 Task: Add the task  Implement a new cybersecurity system for an organization's IT infrastructure to the section API Gateway Sprint in the project AgileConnection and add a Due Date to the respective task as 2024/03/04
Action: Mouse moved to (776, 590)
Screenshot: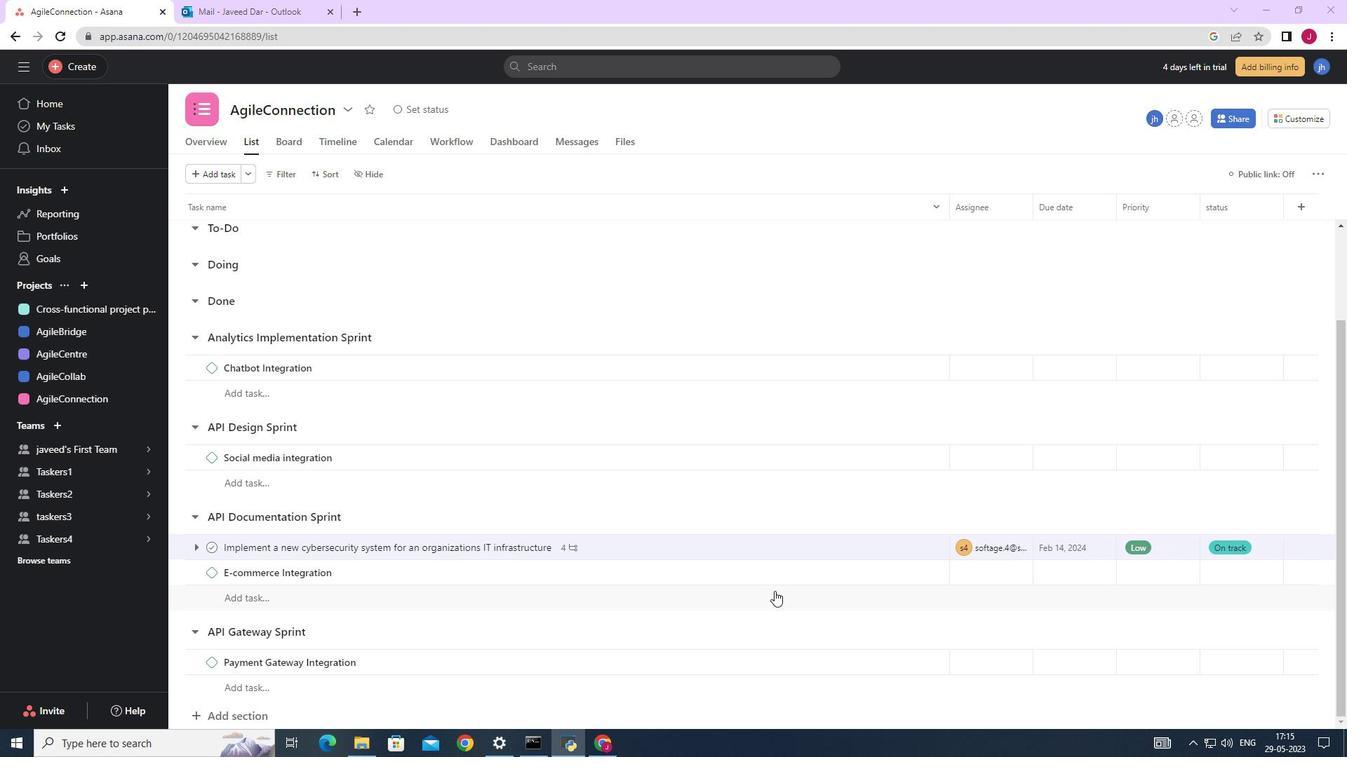 
Action: Mouse scrolled (776, 589) with delta (0, 0)
Screenshot: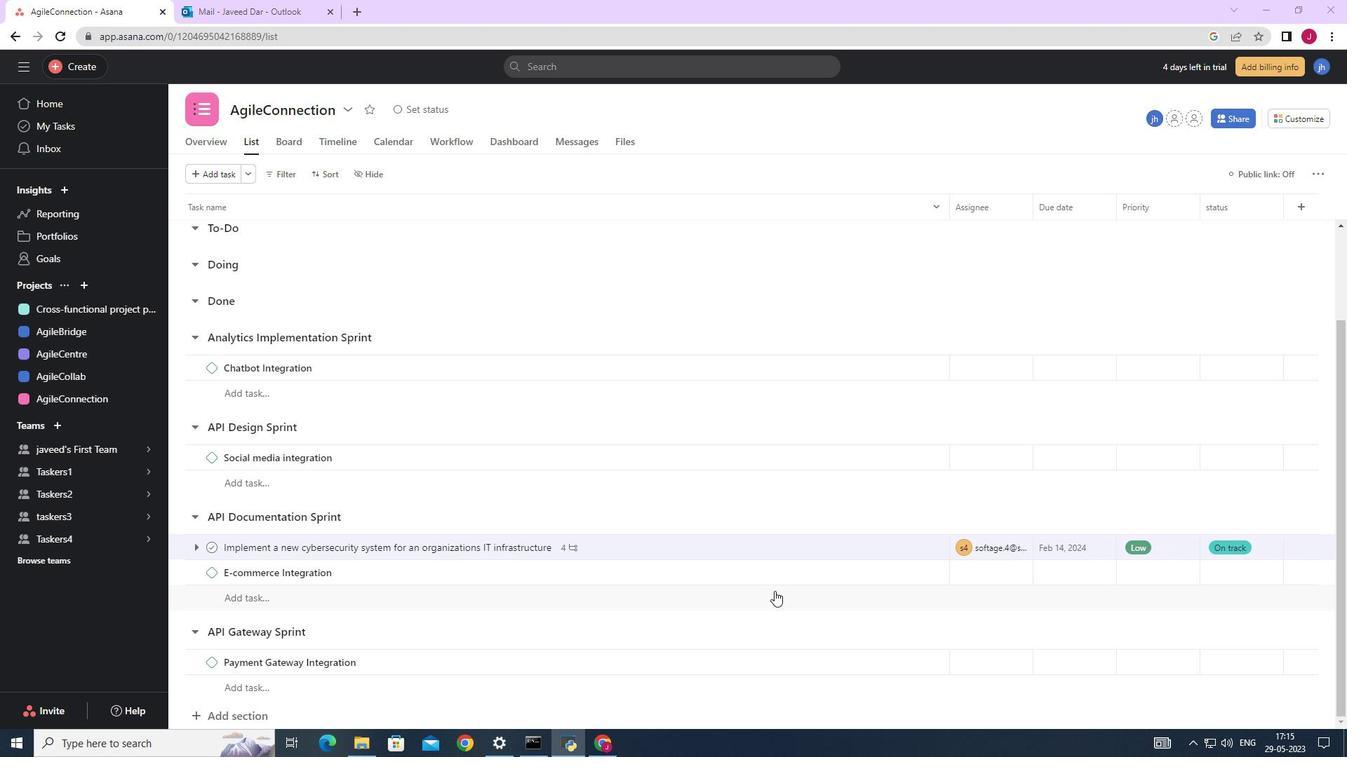 
Action: Mouse moved to (776, 587)
Screenshot: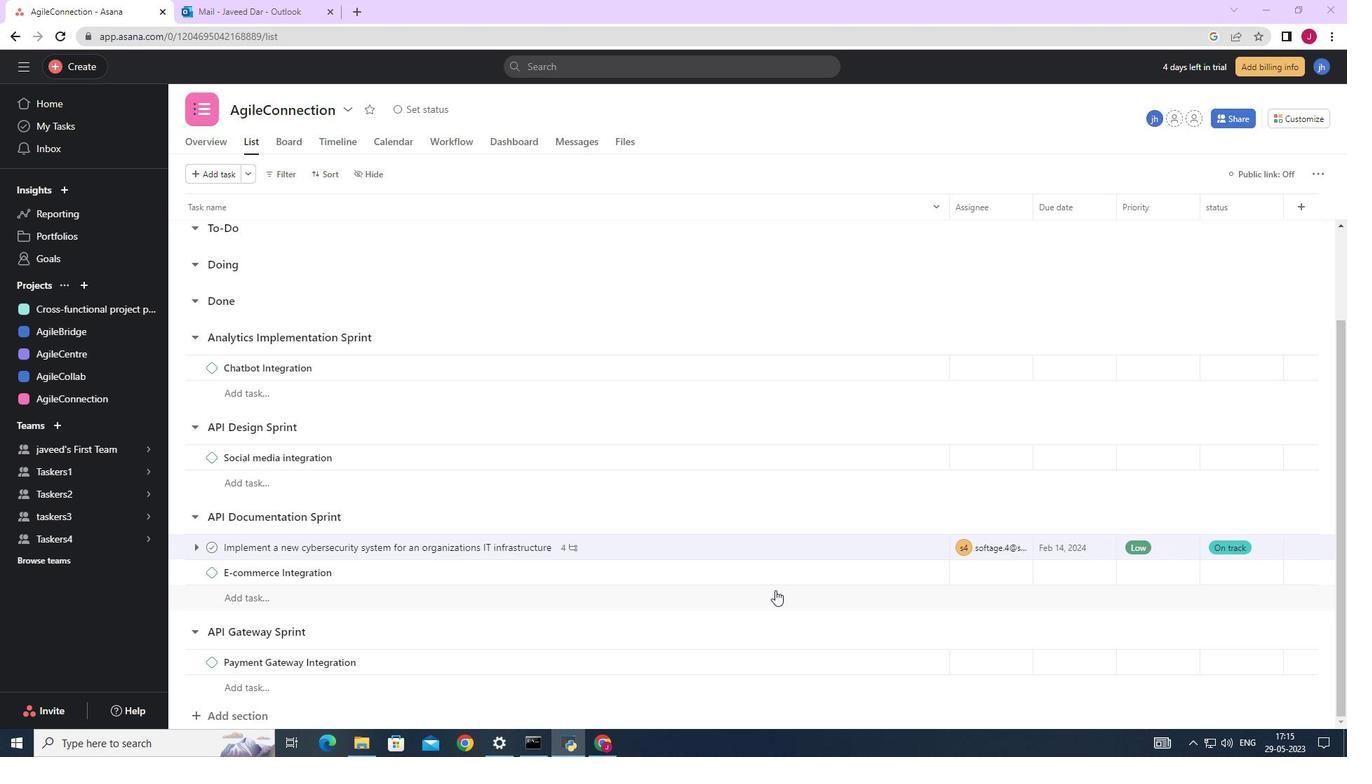 
Action: Mouse scrolled (776, 586) with delta (0, 0)
Screenshot: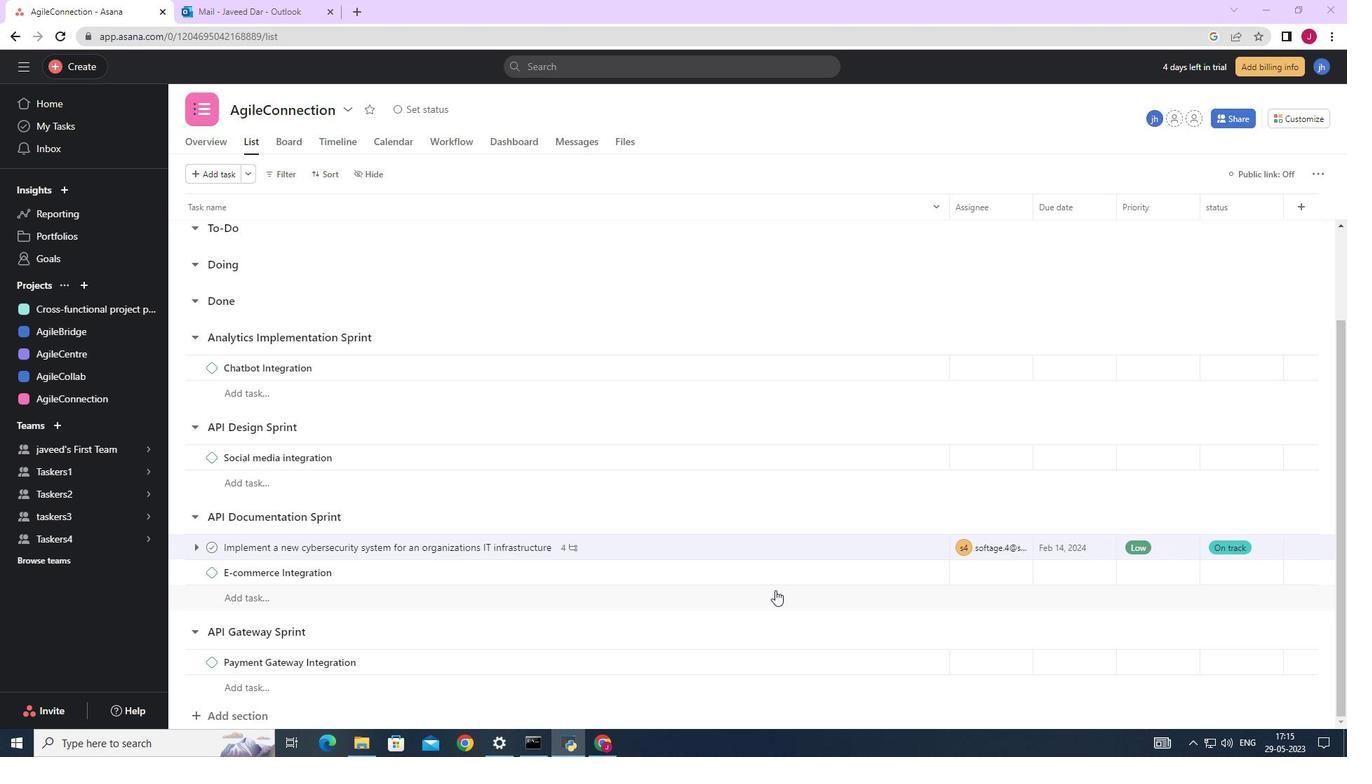 
Action: Mouse moved to (777, 584)
Screenshot: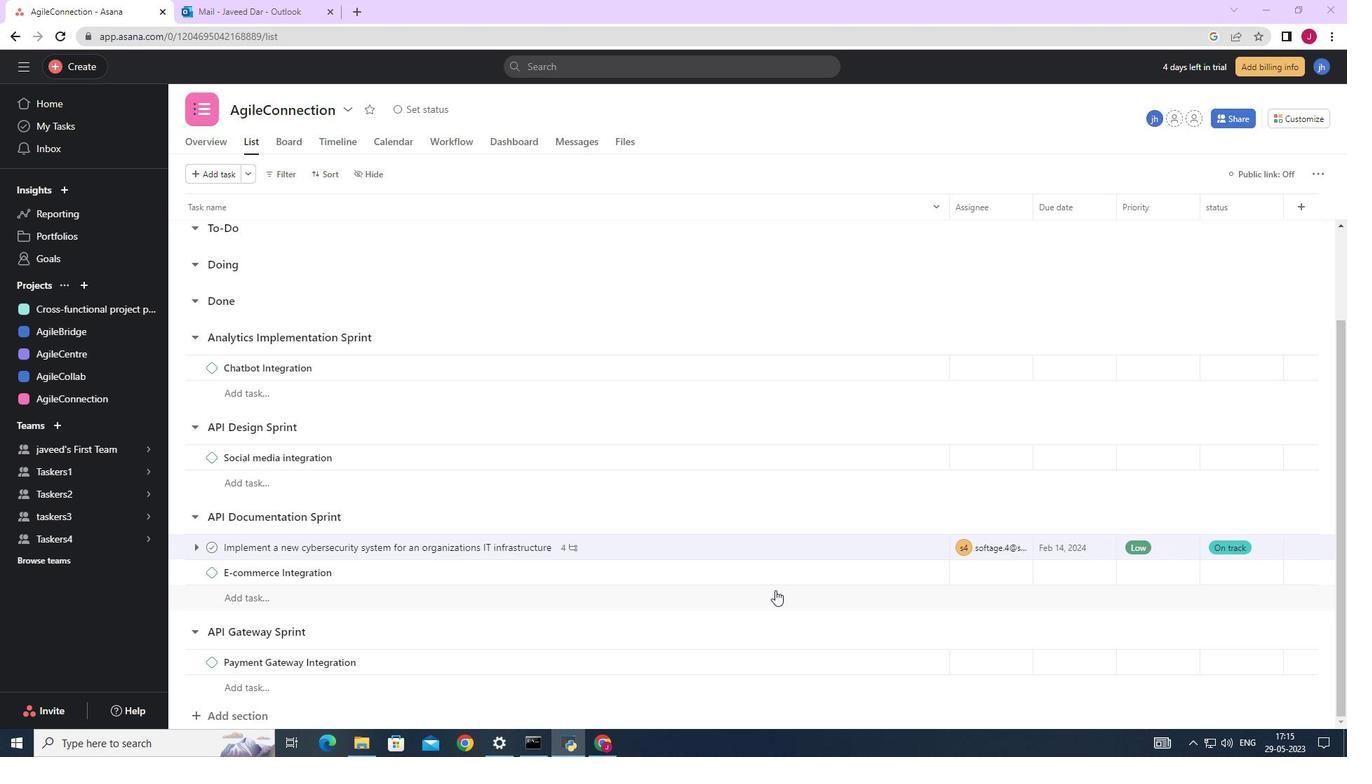 
Action: Mouse scrolled (777, 583) with delta (0, 0)
Screenshot: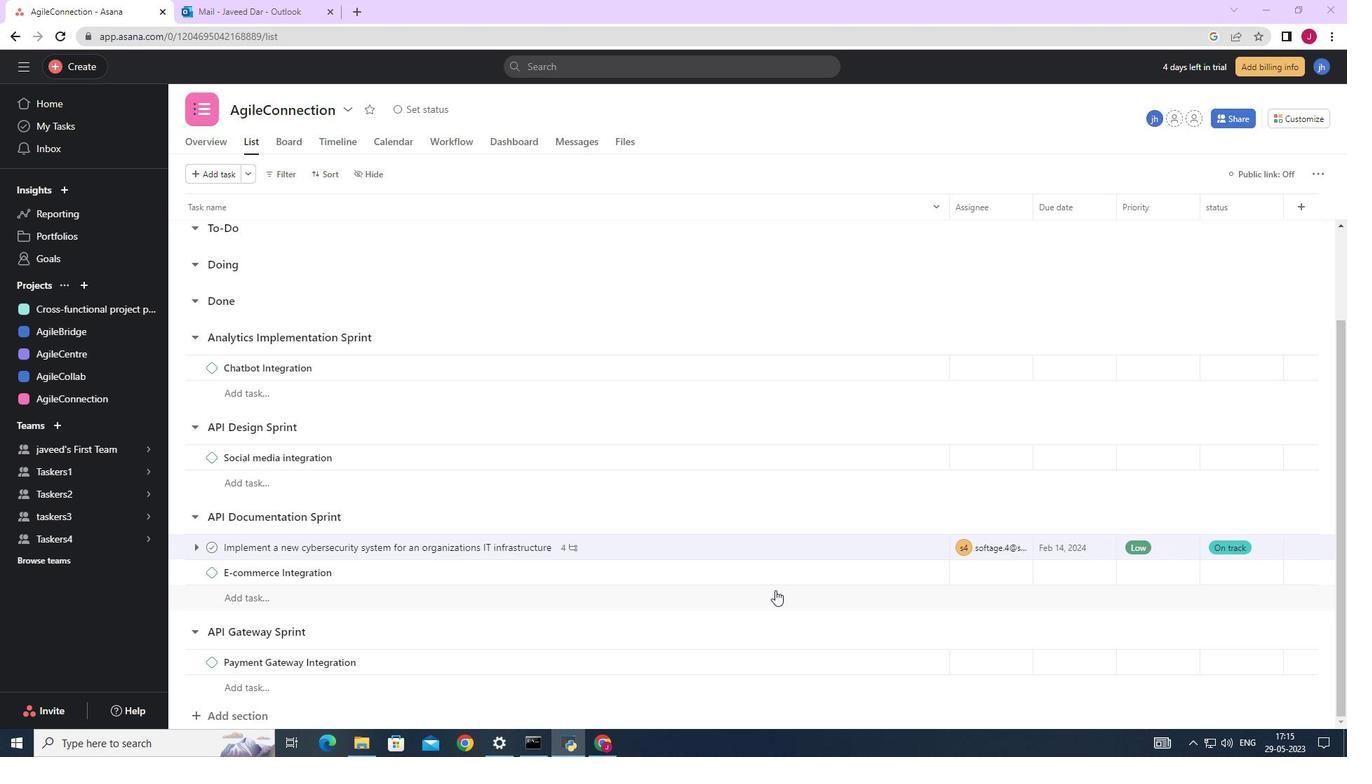 
Action: Mouse moved to (966, 587)
Screenshot: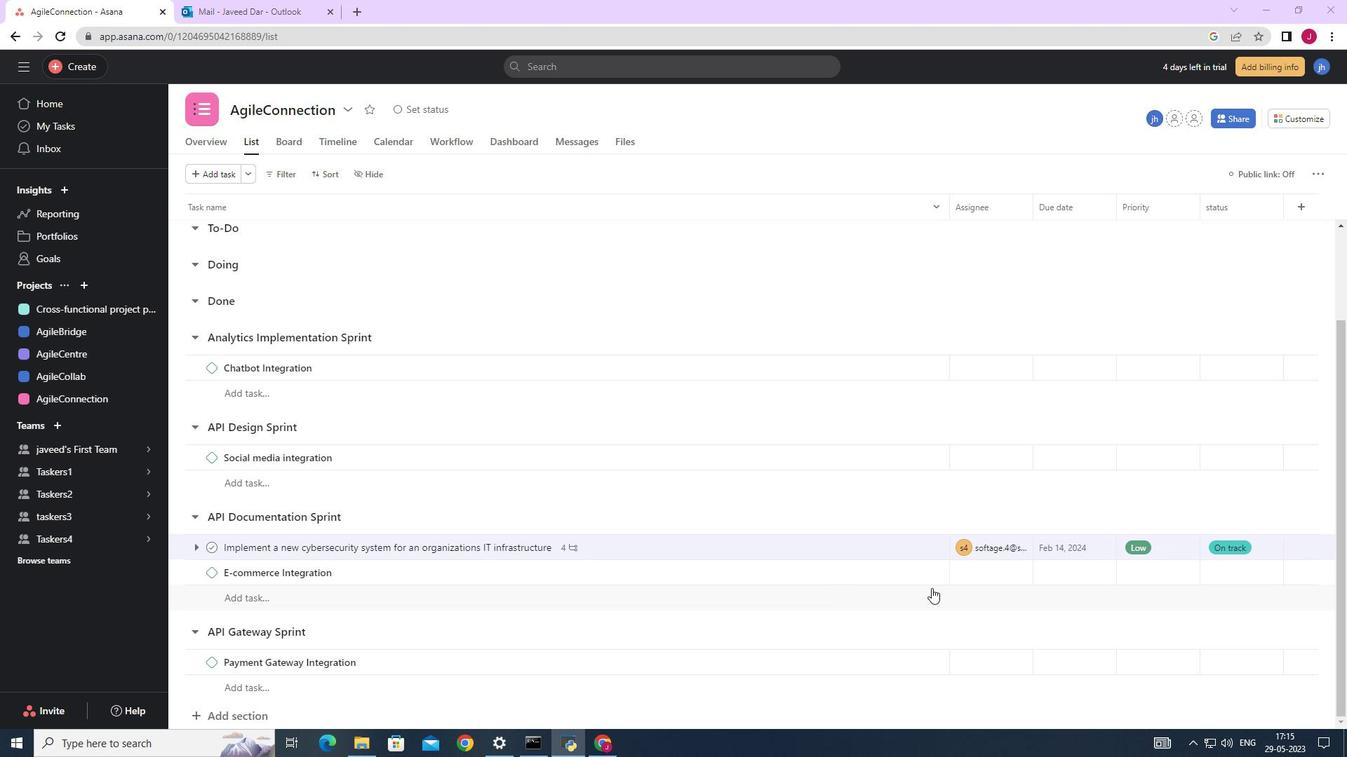 
Action: Mouse scrolled (966, 586) with delta (0, 0)
Screenshot: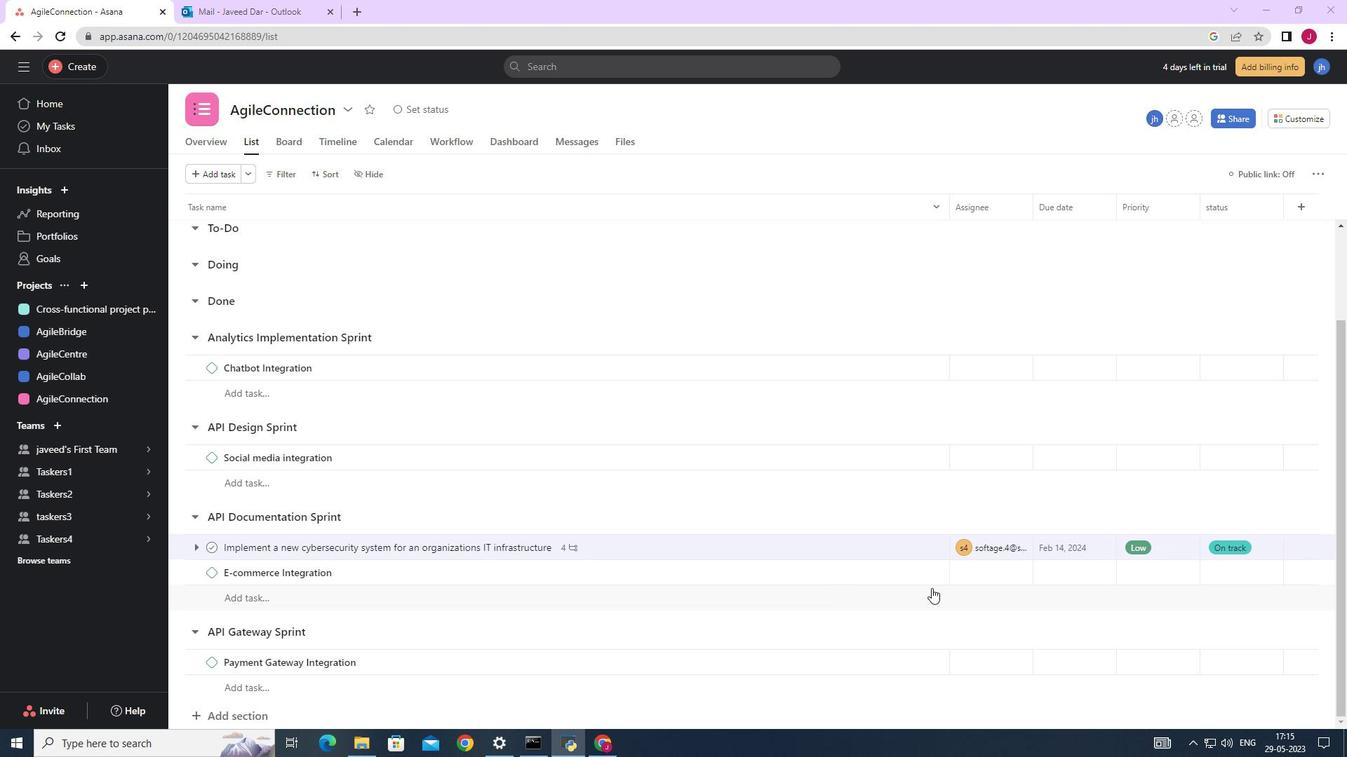 
Action: Mouse scrolled (966, 586) with delta (0, 0)
Screenshot: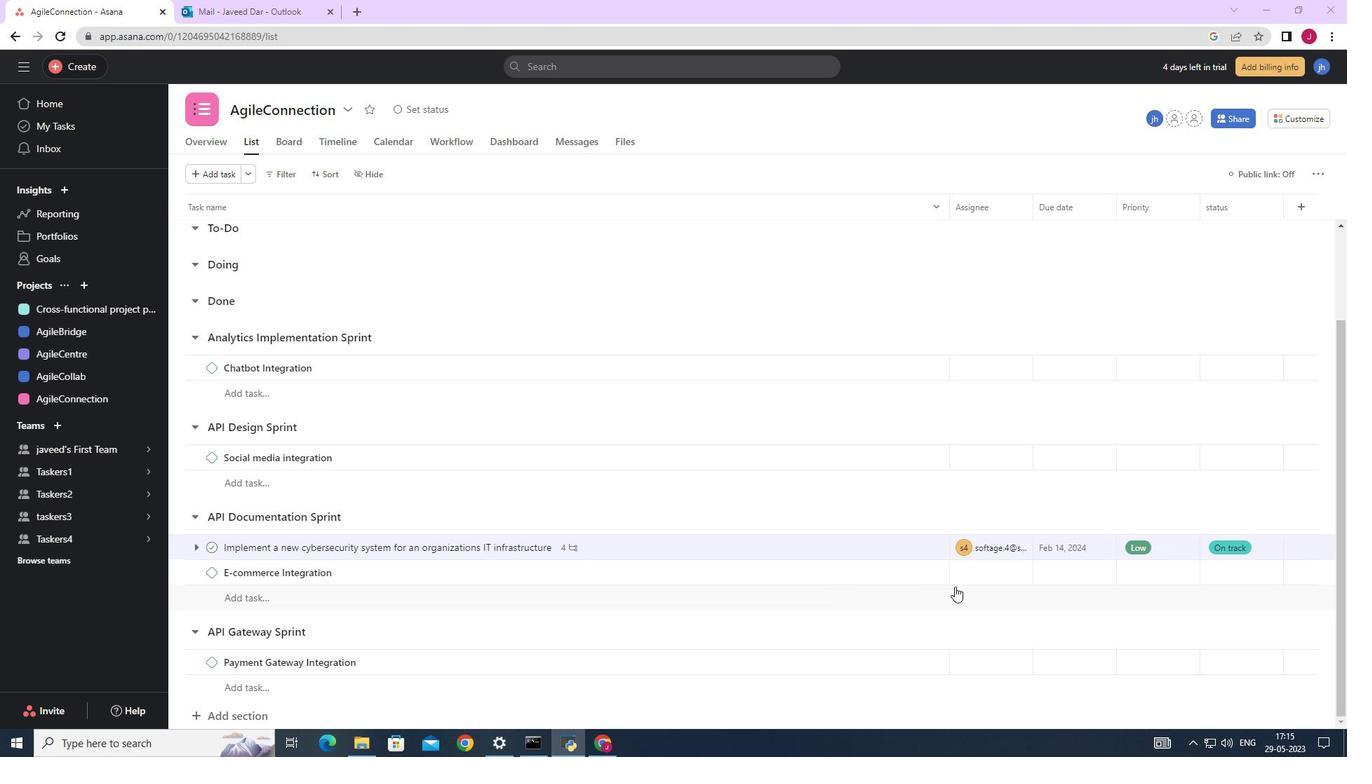 
Action: Mouse moved to (967, 587)
Screenshot: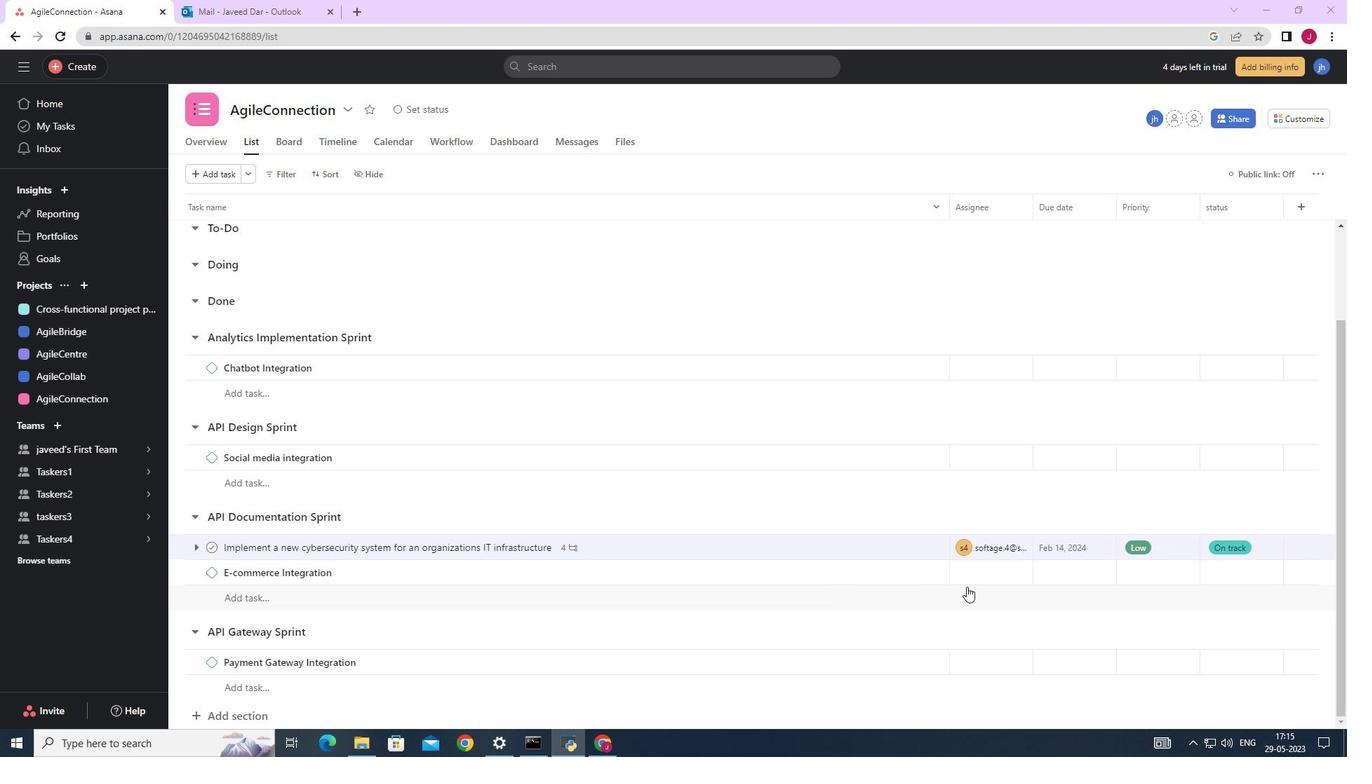 
Action: Mouse scrolled (967, 586) with delta (0, 0)
Screenshot: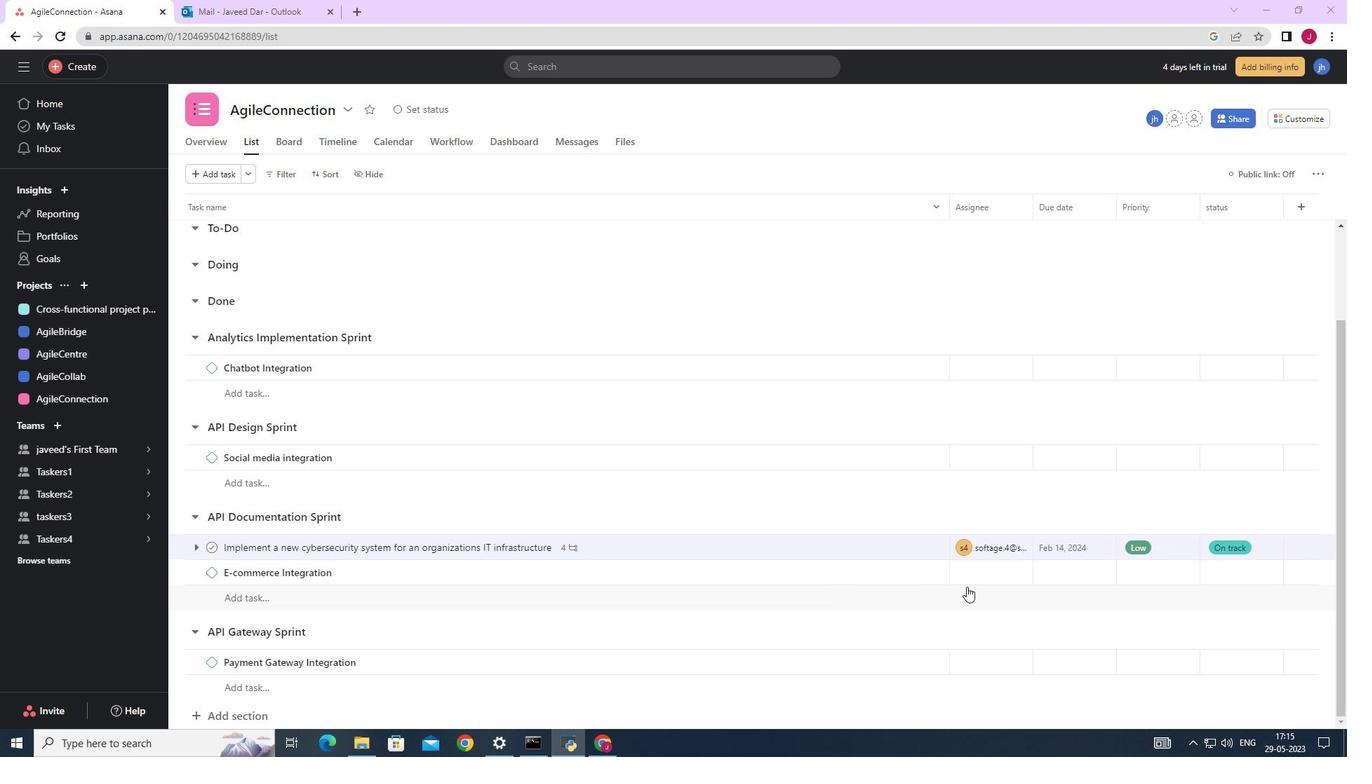 
Action: Mouse scrolled (967, 586) with delta (0, 0)
Screenshot: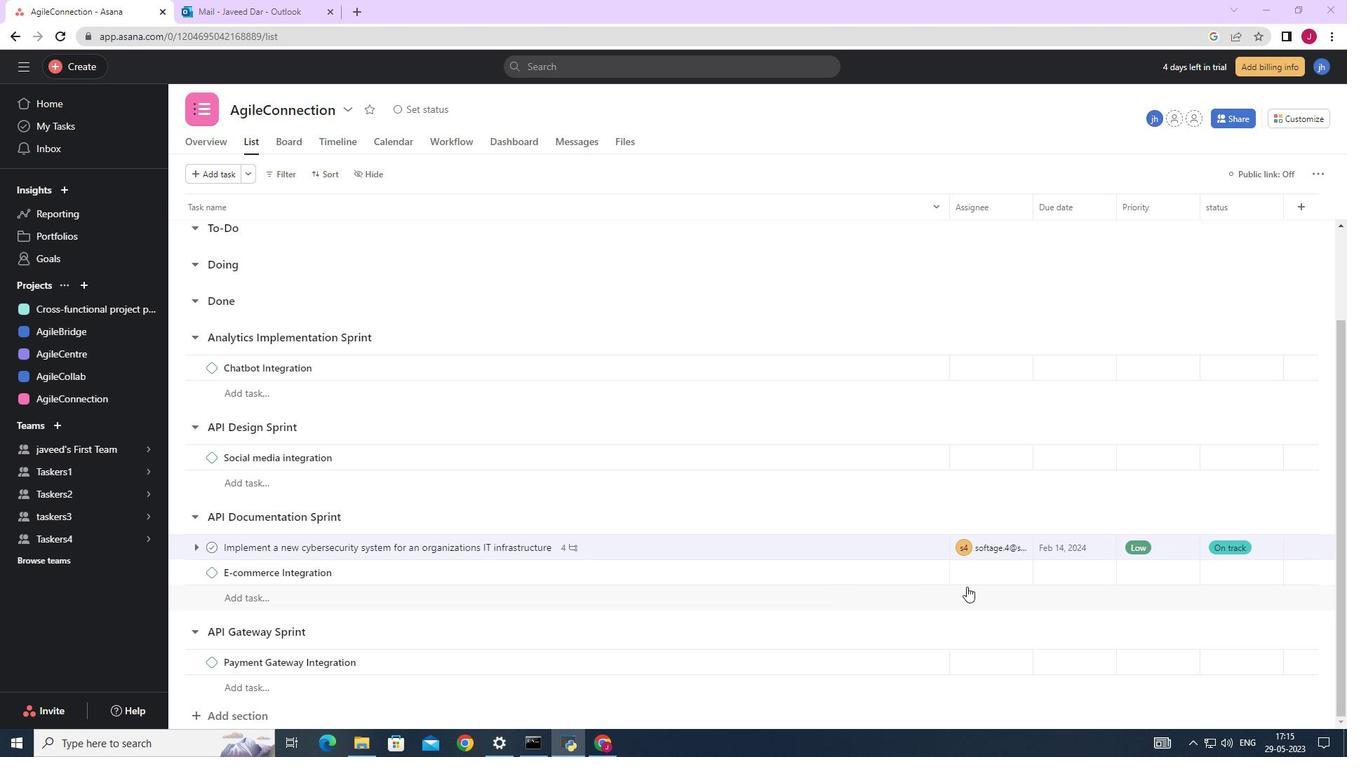 
Action: Mouse moved to (920, 544)
Screenshot: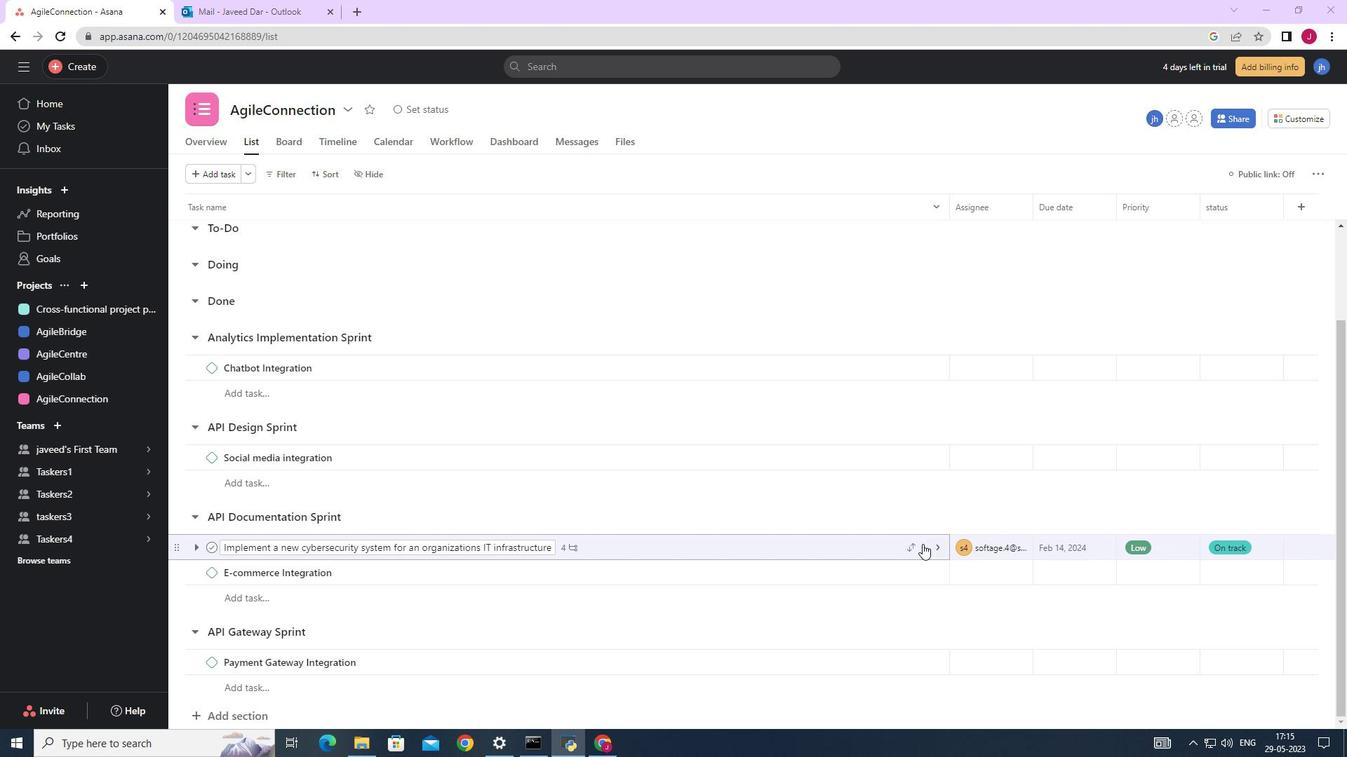
Action: Mouse pressed left at (920, 544)
Screenshot: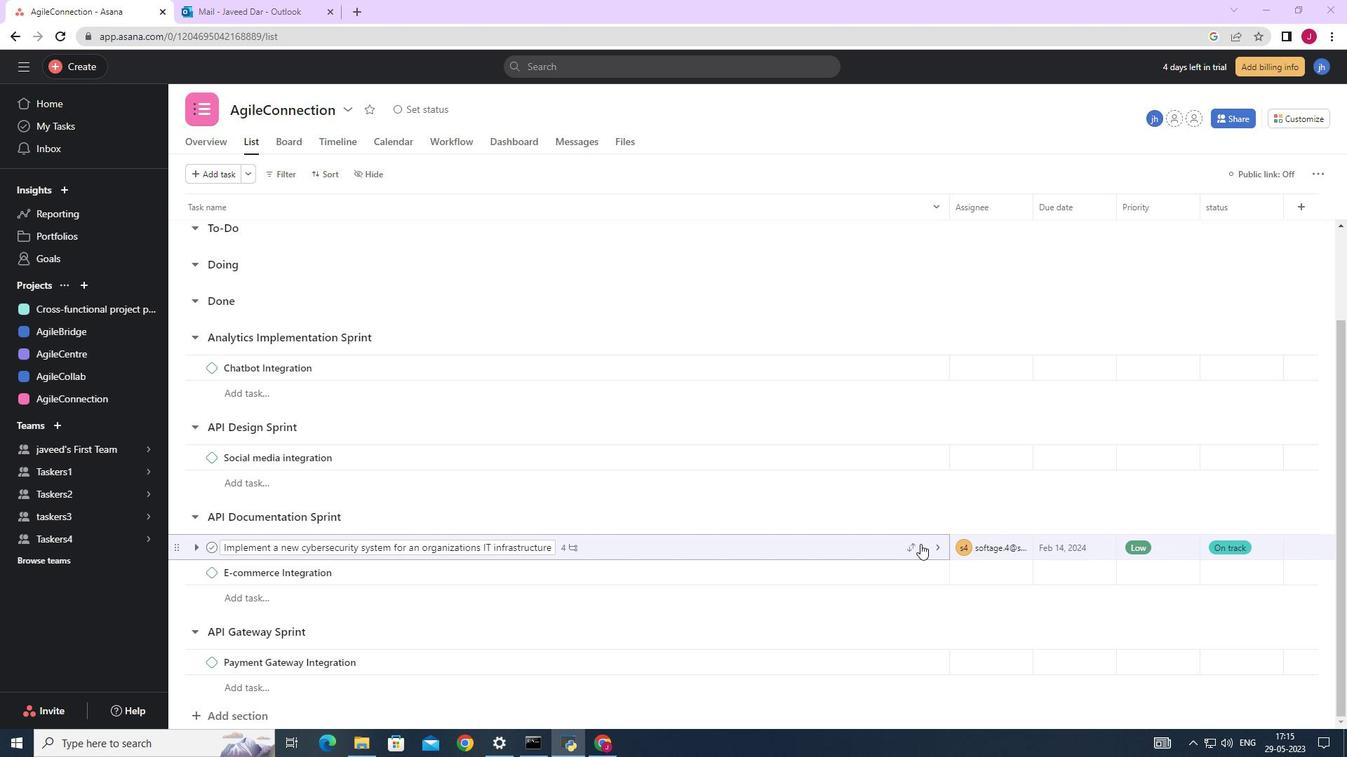 
Action: Mouse moved to (844, 519)
Screenshot: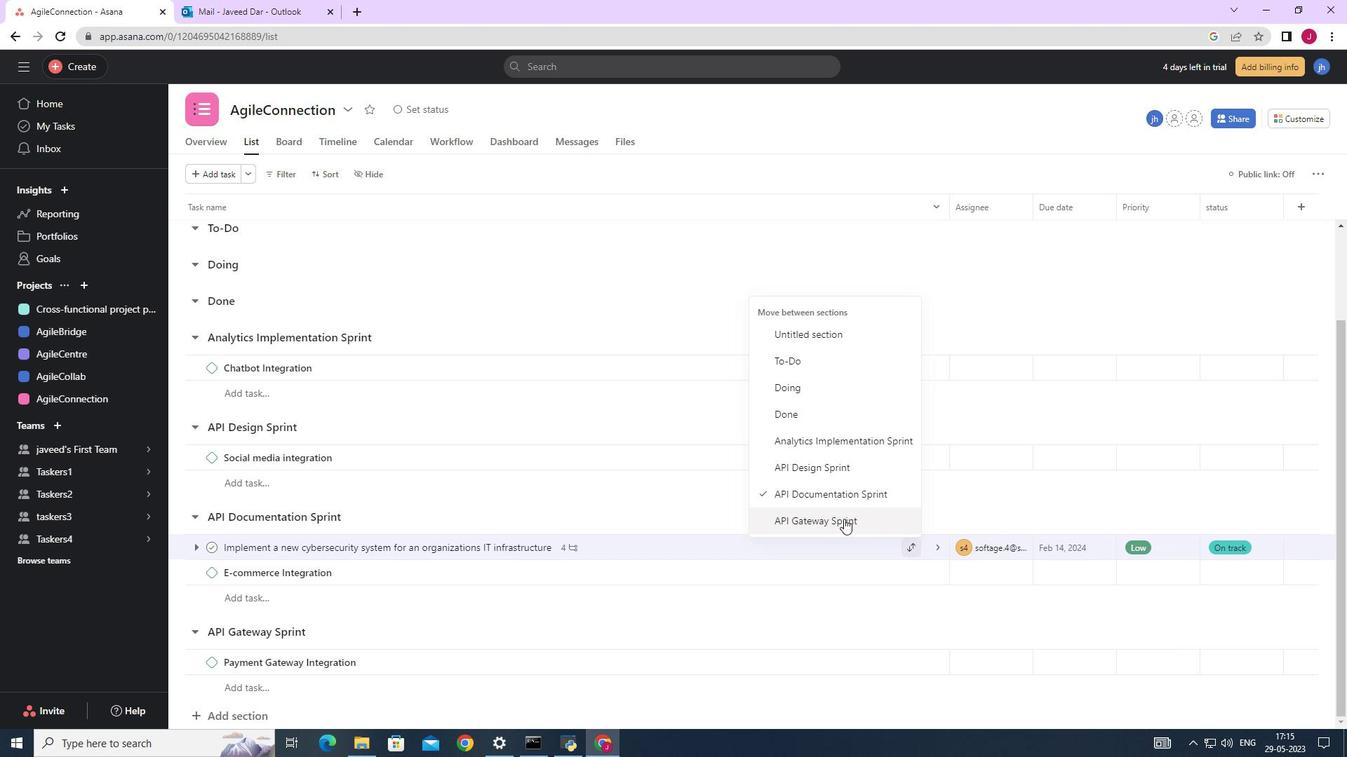 
Action: Mouse pressed left at (844, 519)
Screenshot: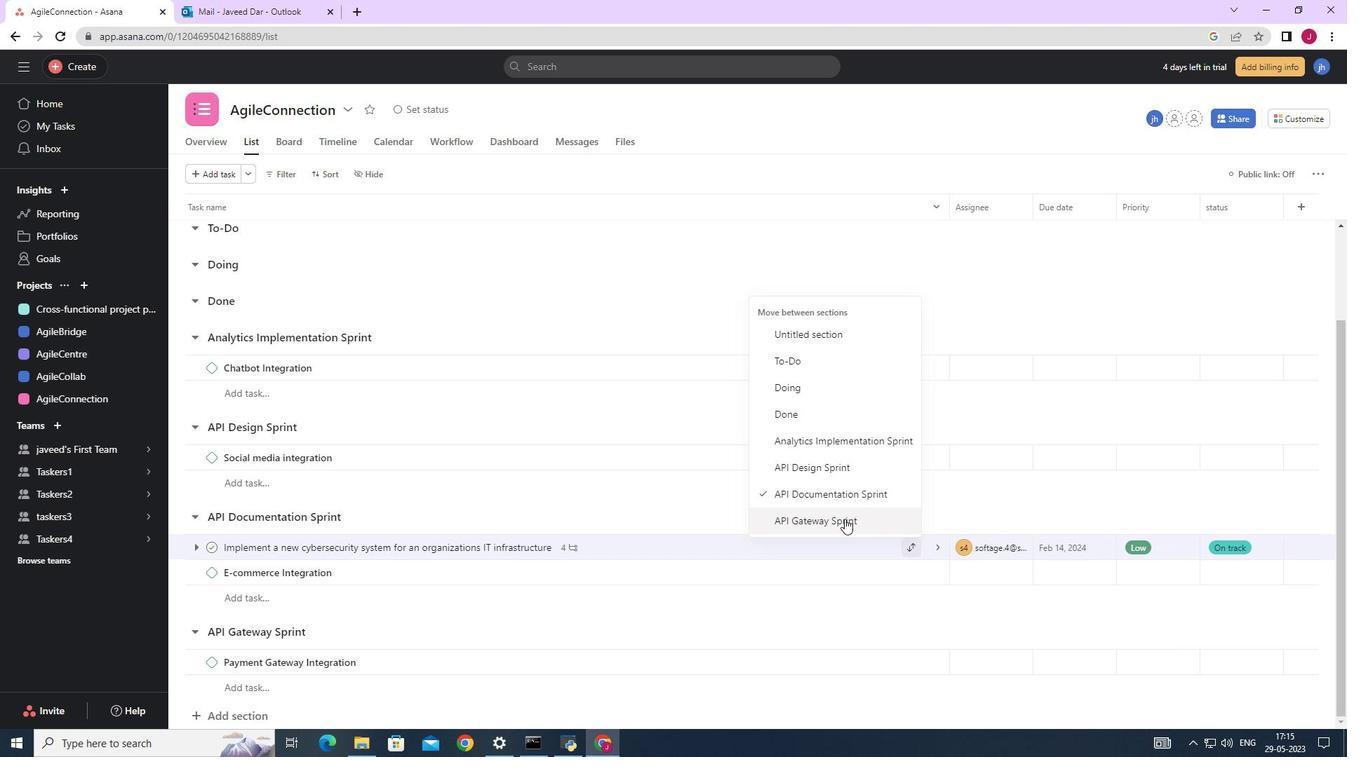 
Action: Mouse moved to (1023, 587)
Screenshot: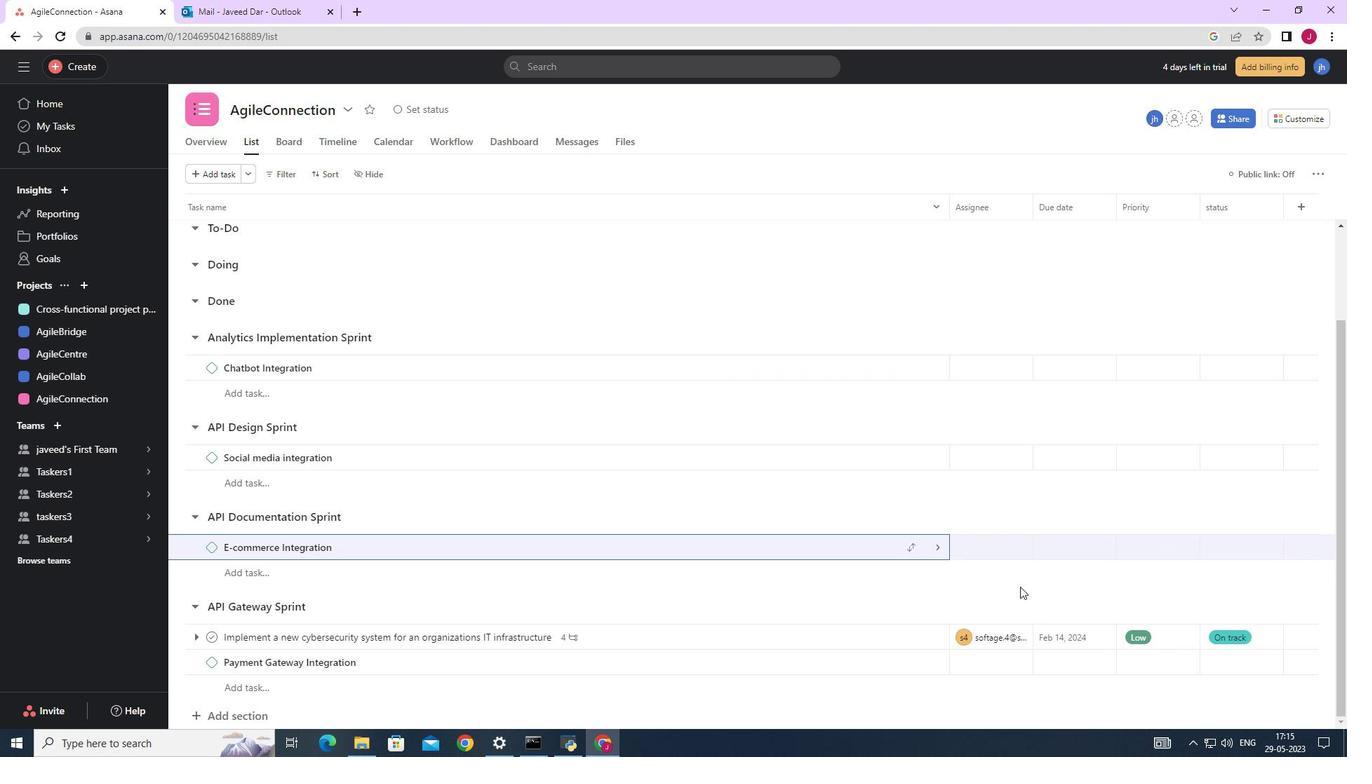 
Action: Mouse scrolled (1023, 586) with delta (0, 0)
Screenshot: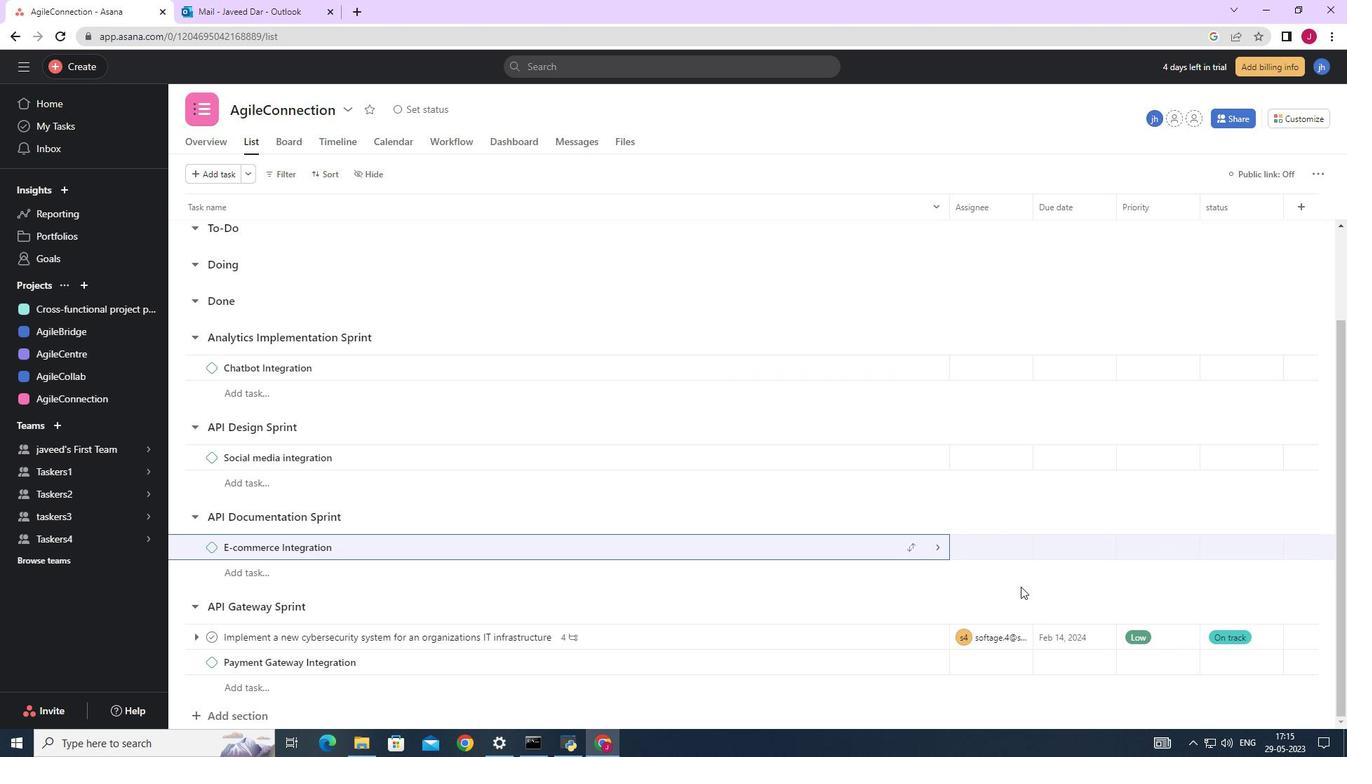 
Action: Mouse scrolled (1023, 586) with delta (0, 0)
Screenshot: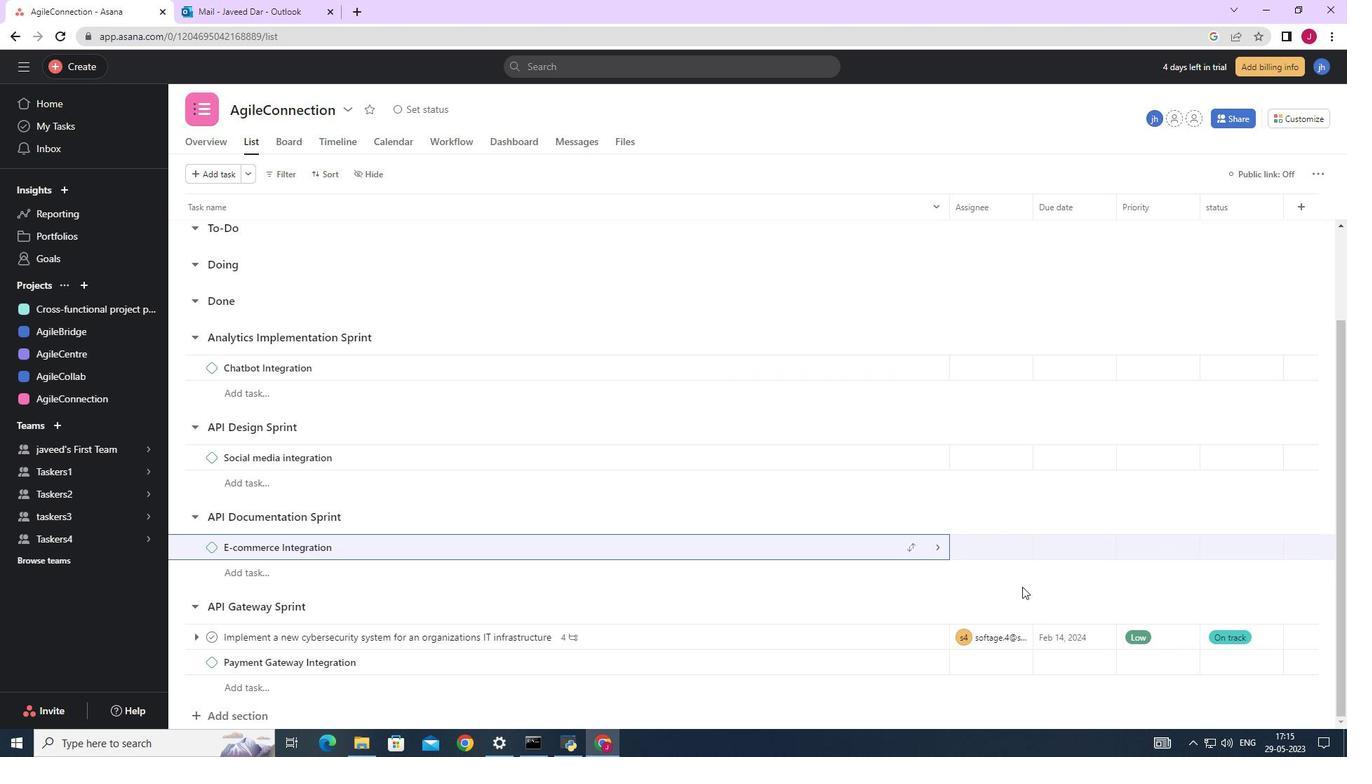 
Action: Mouse scrolled (1023, 586) with delta (0, 0)
Screenshot: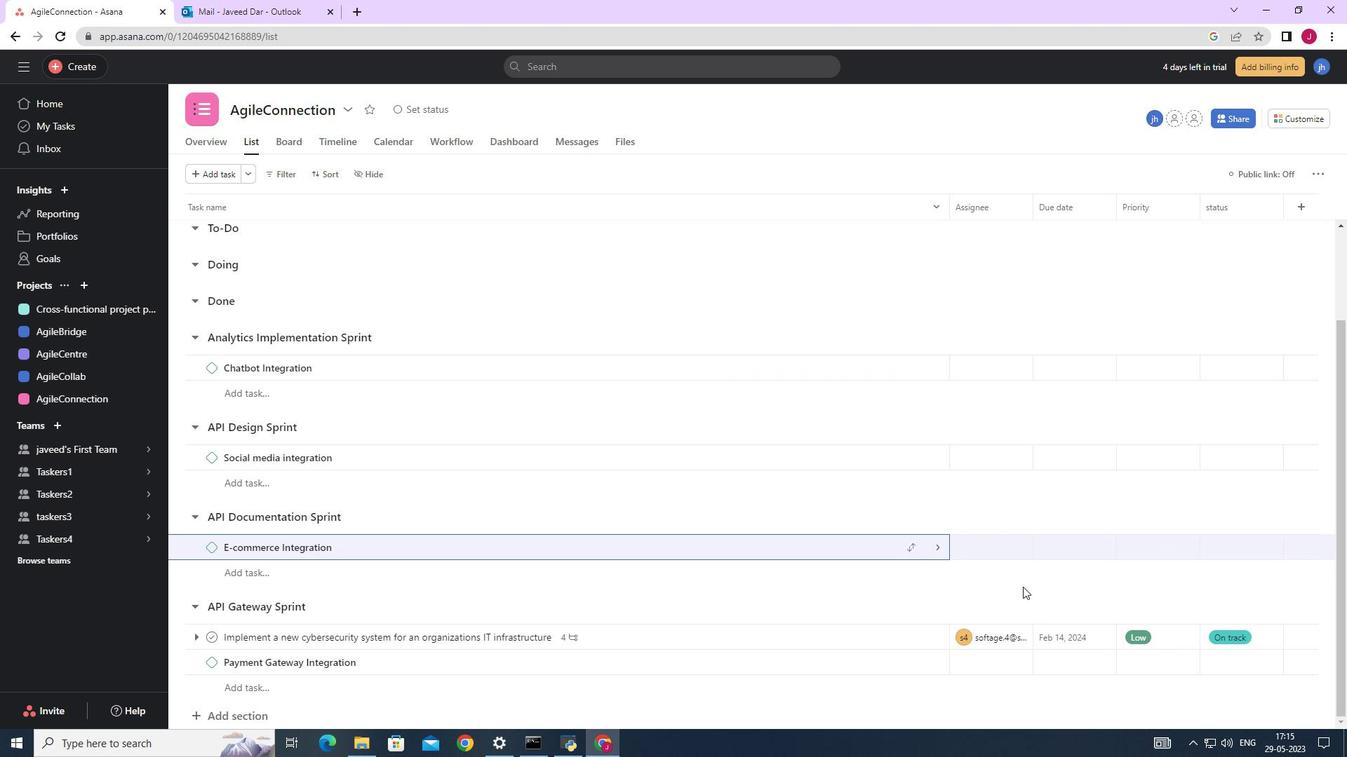 
Action: Mouse moved to (1023, 587)
Screenshot: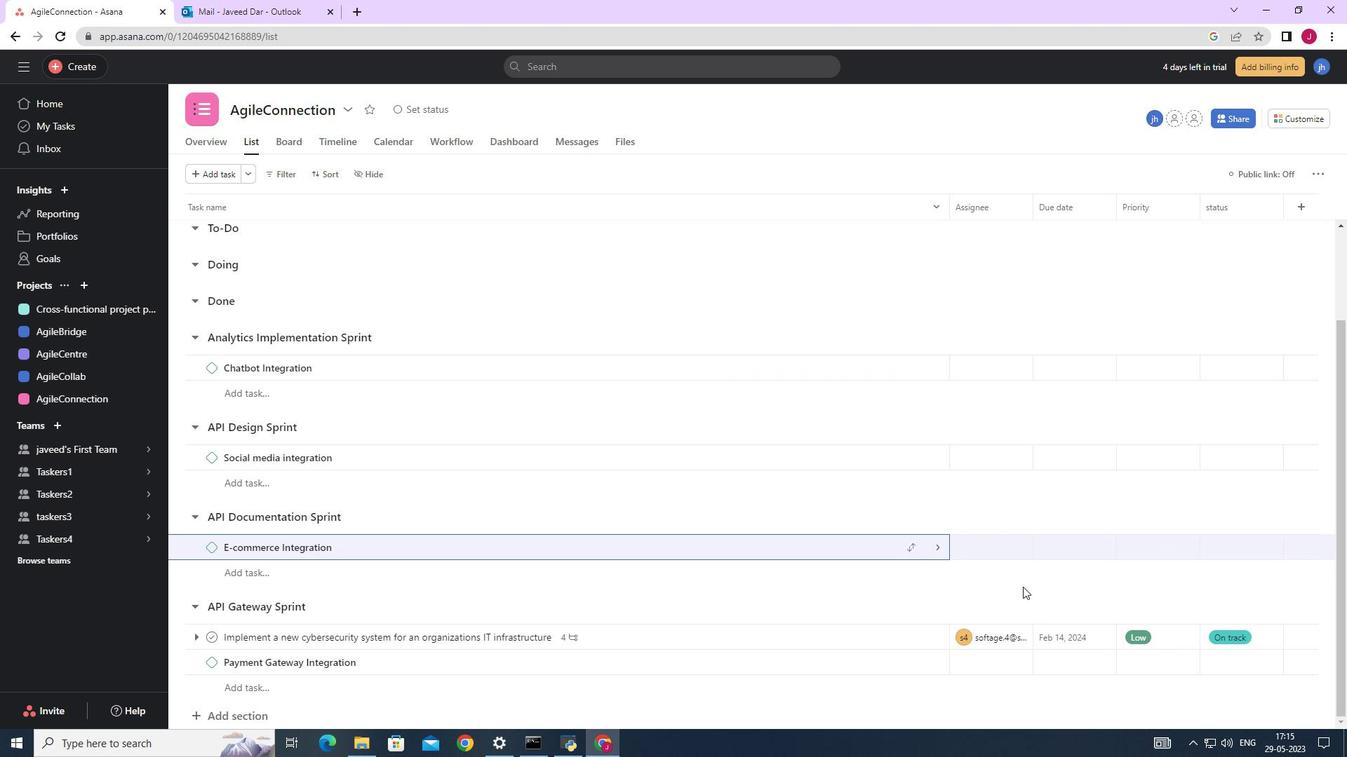 
Action: Mouse scrolled (1023, 586) with delta (0, 0)
Screenshot: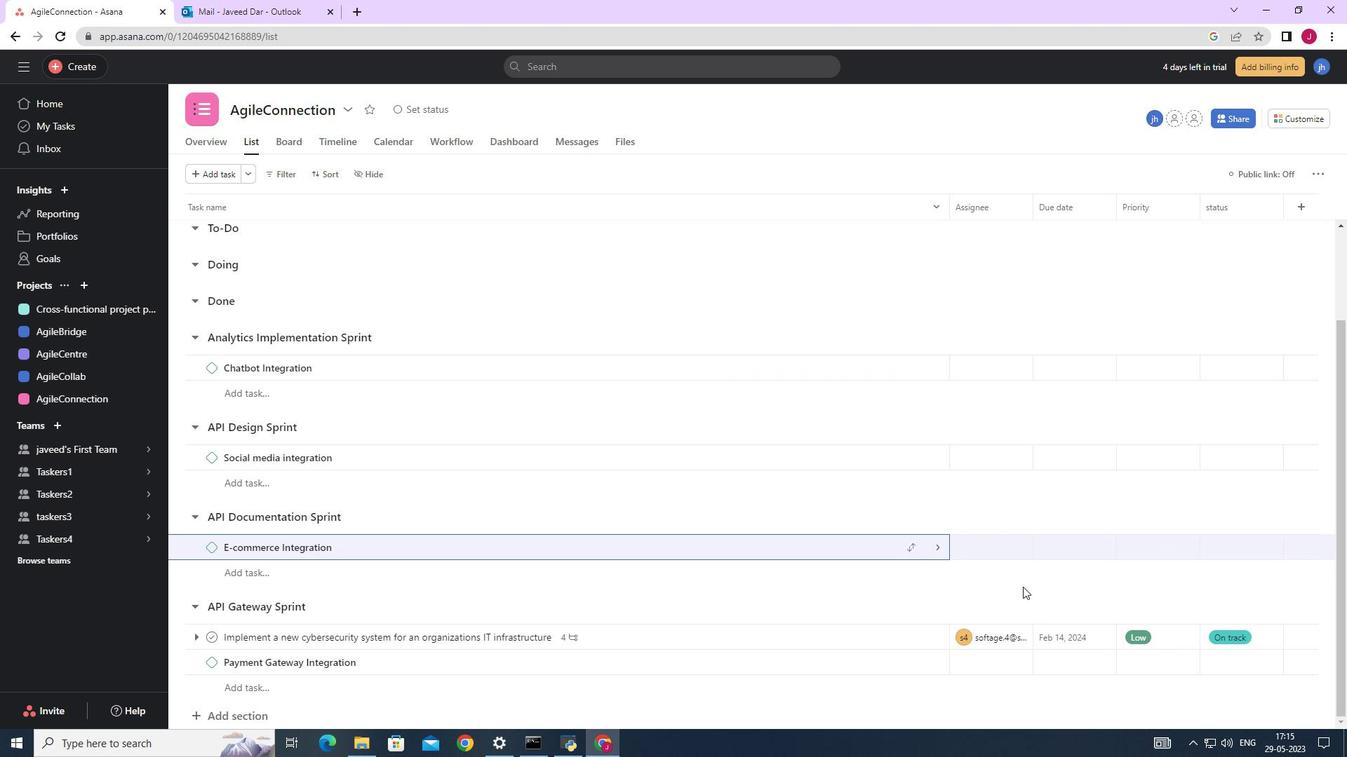 
Action: Mouse moved to (1080, 638)
Screenshot: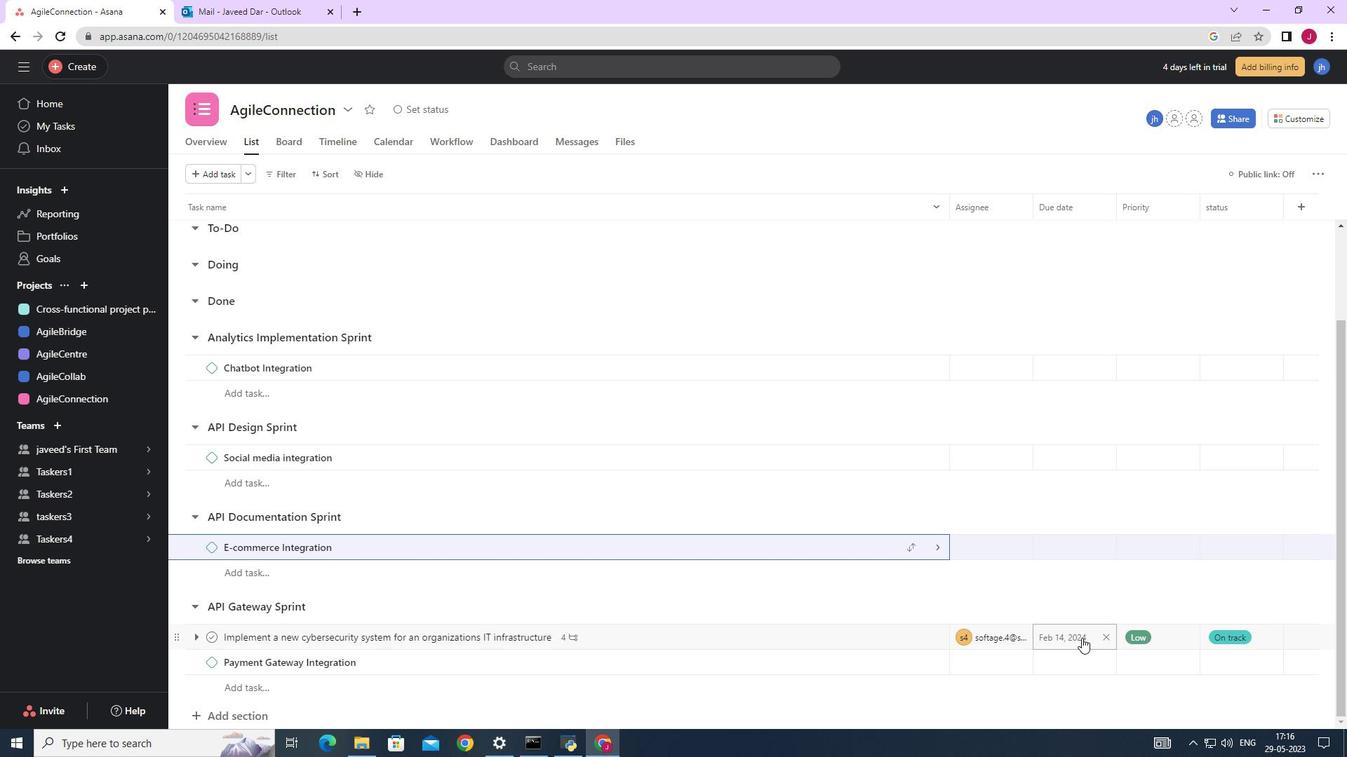 
Action: Mouse pressed left at (1080, 638)
Screenshot: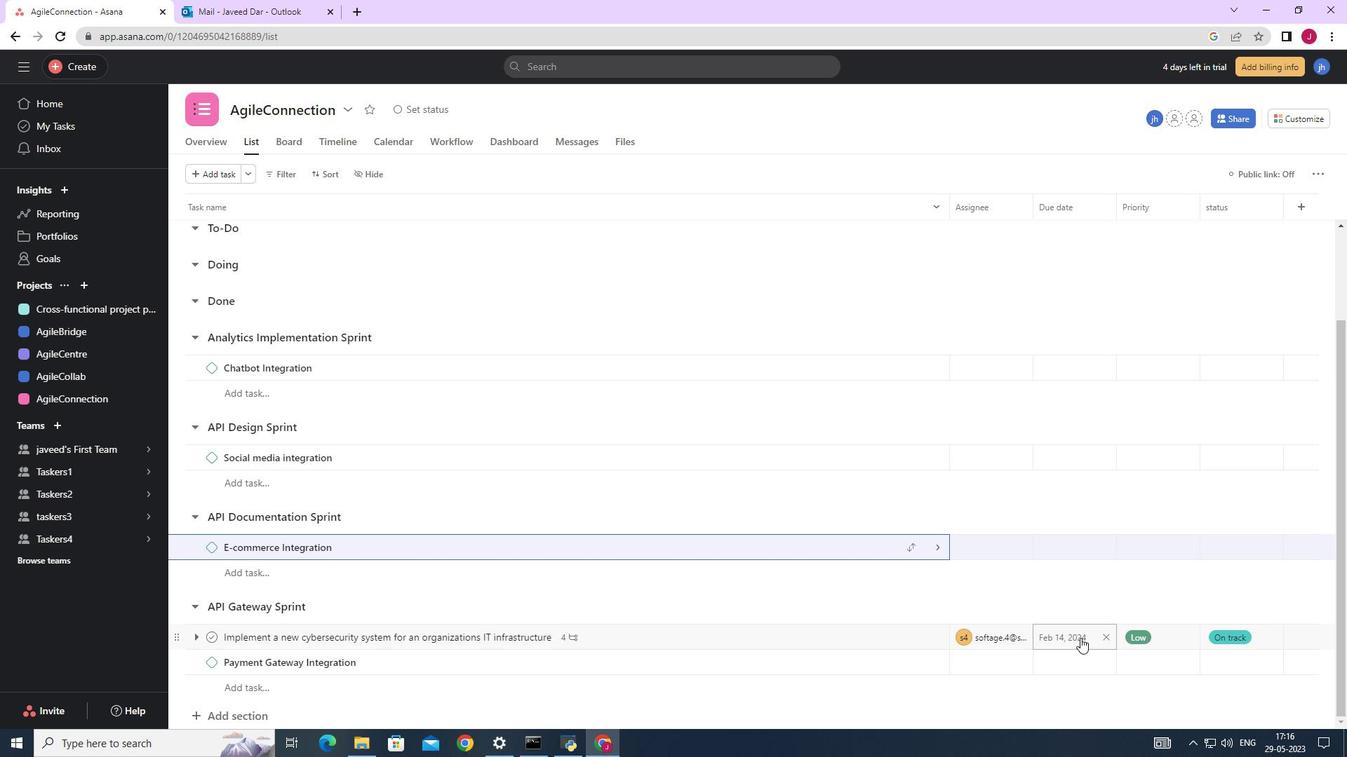 
Action: Mouse moved to (1212, 414)
Screenshot: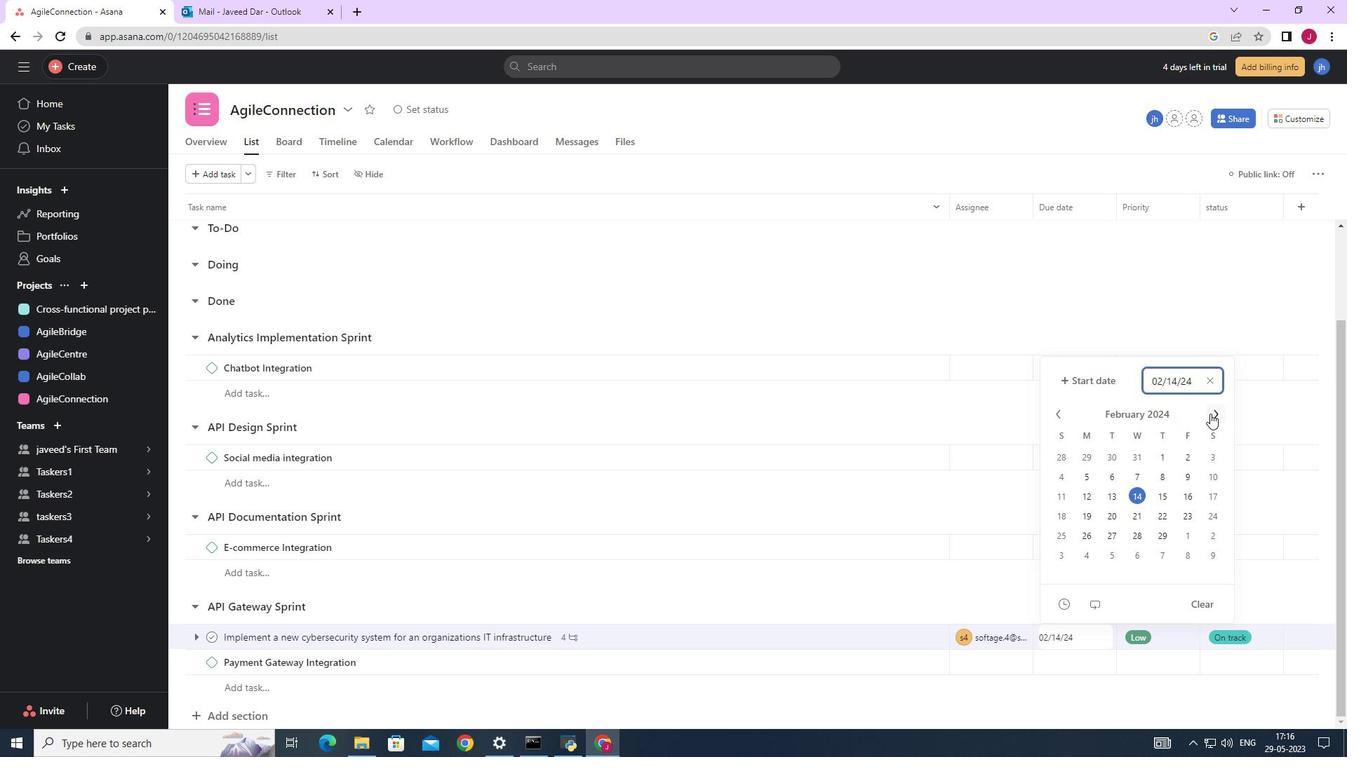 
Action: Mouse pressed left at (1212, 414)
Screenshot: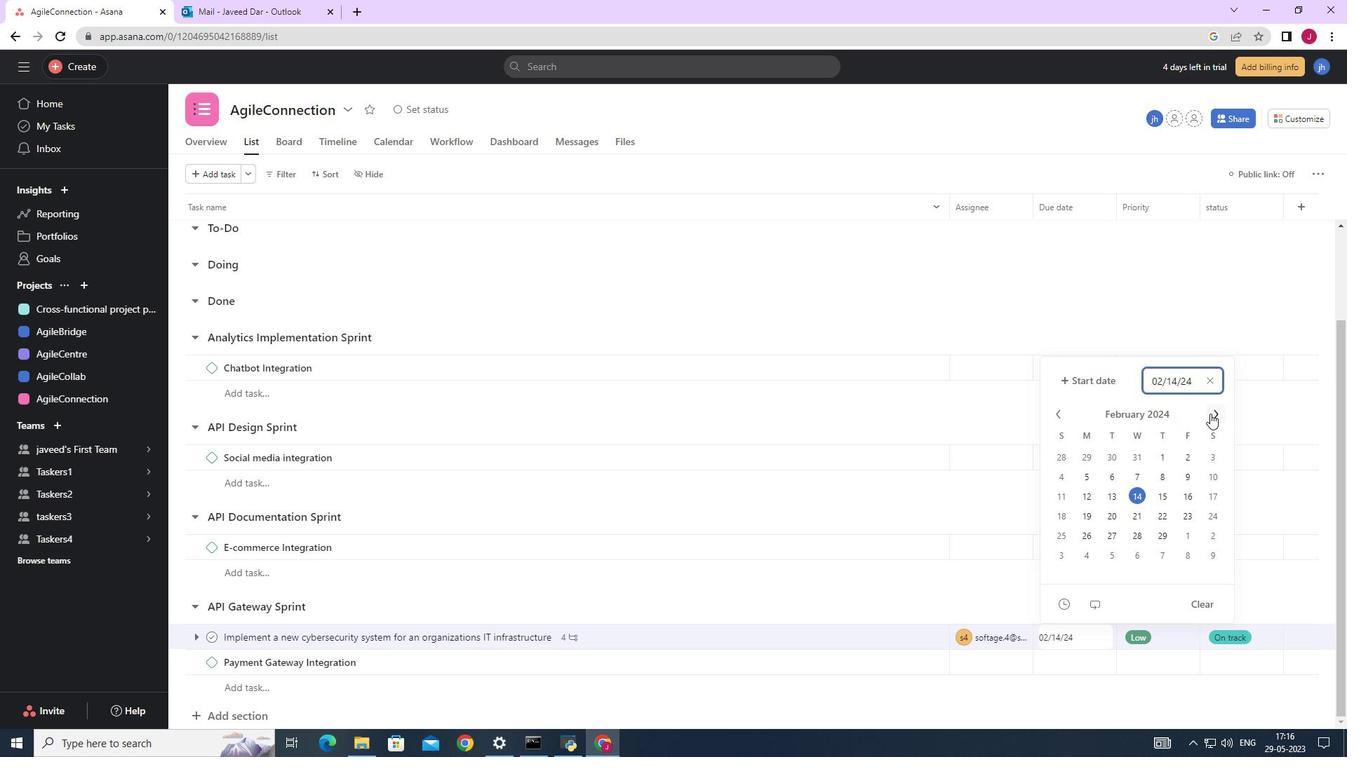 
Action: Mouse moved to (1090, 475)
Screenshot: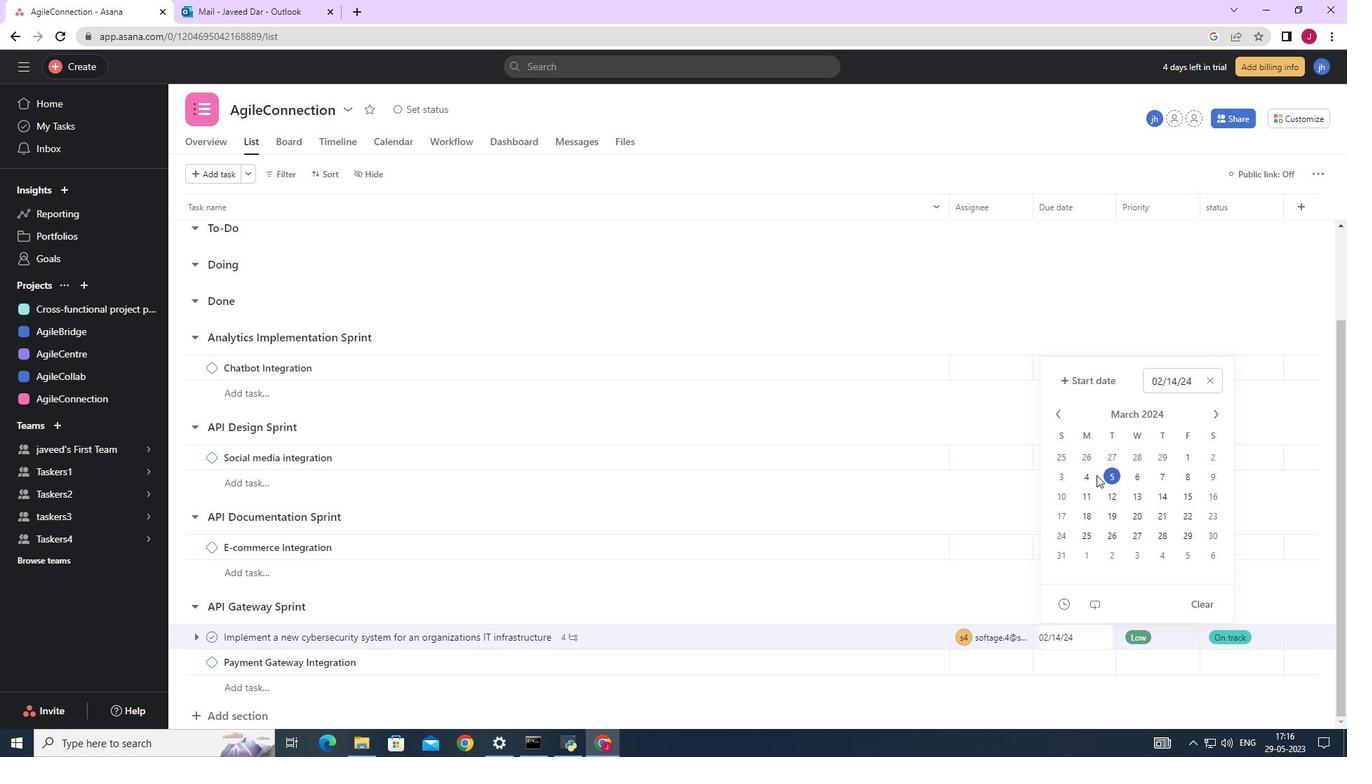 
Action: Mouse pressed left at (1090, 475)
Screenshot: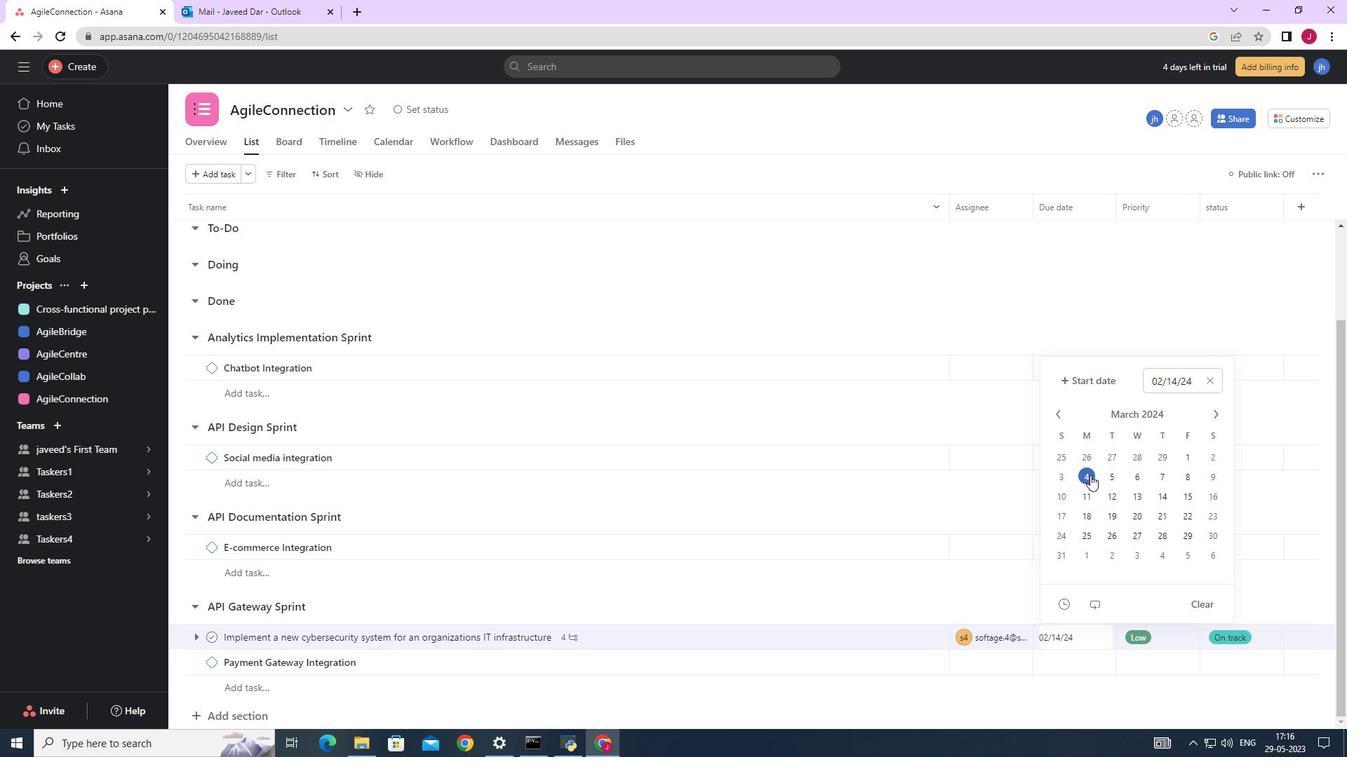 
Action: Mouse moved to (1269, 475)
Screenshot: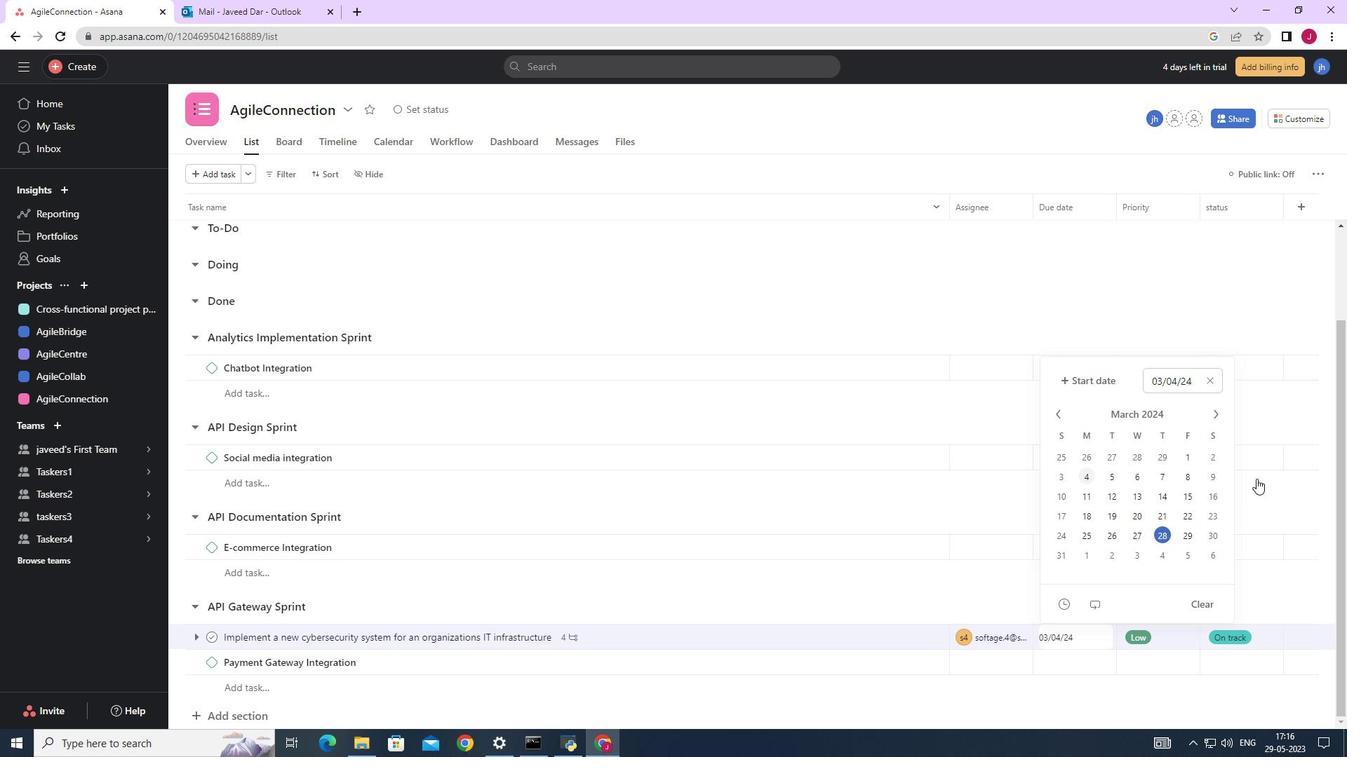 
Action: Mouse scrolled (1269, 474) with delta (0, 0)
Screenshot: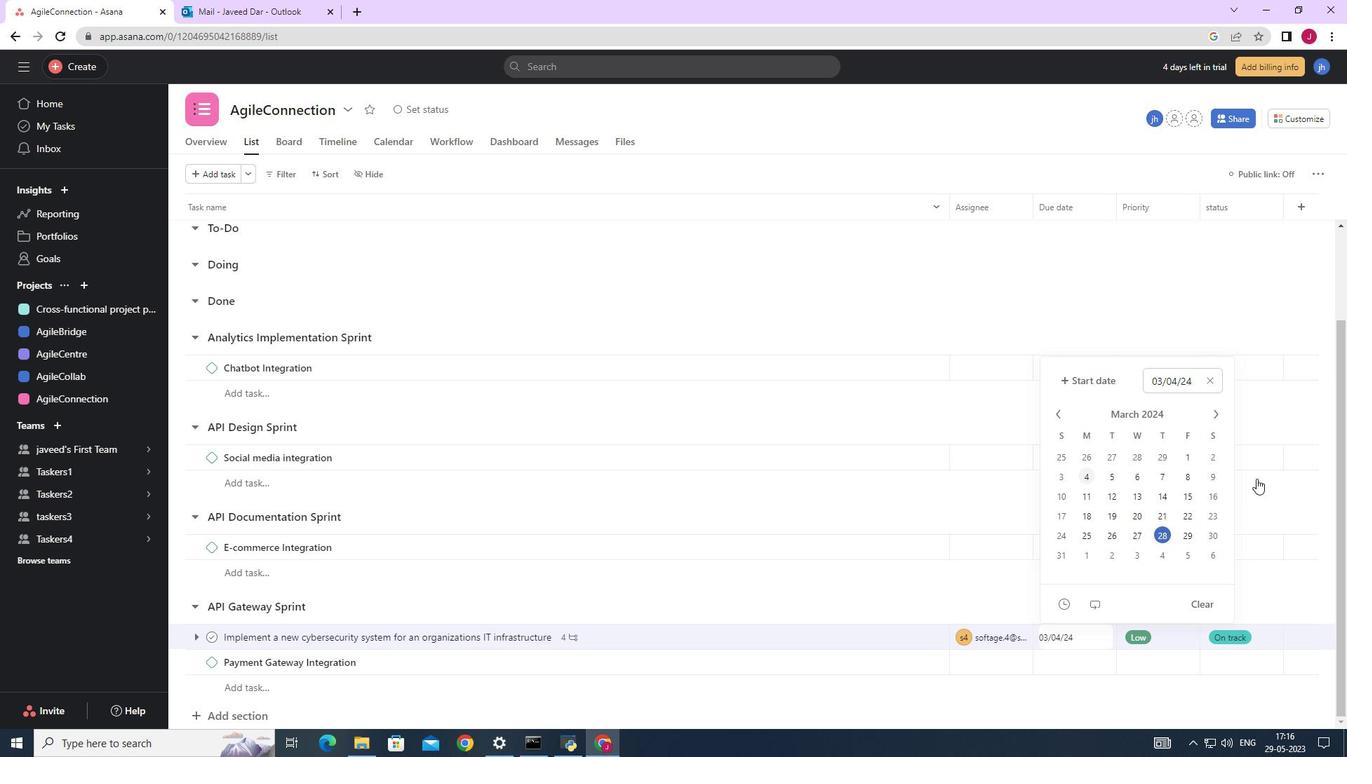 
Action: Mouse moved to (1269, 474)
Screenshot: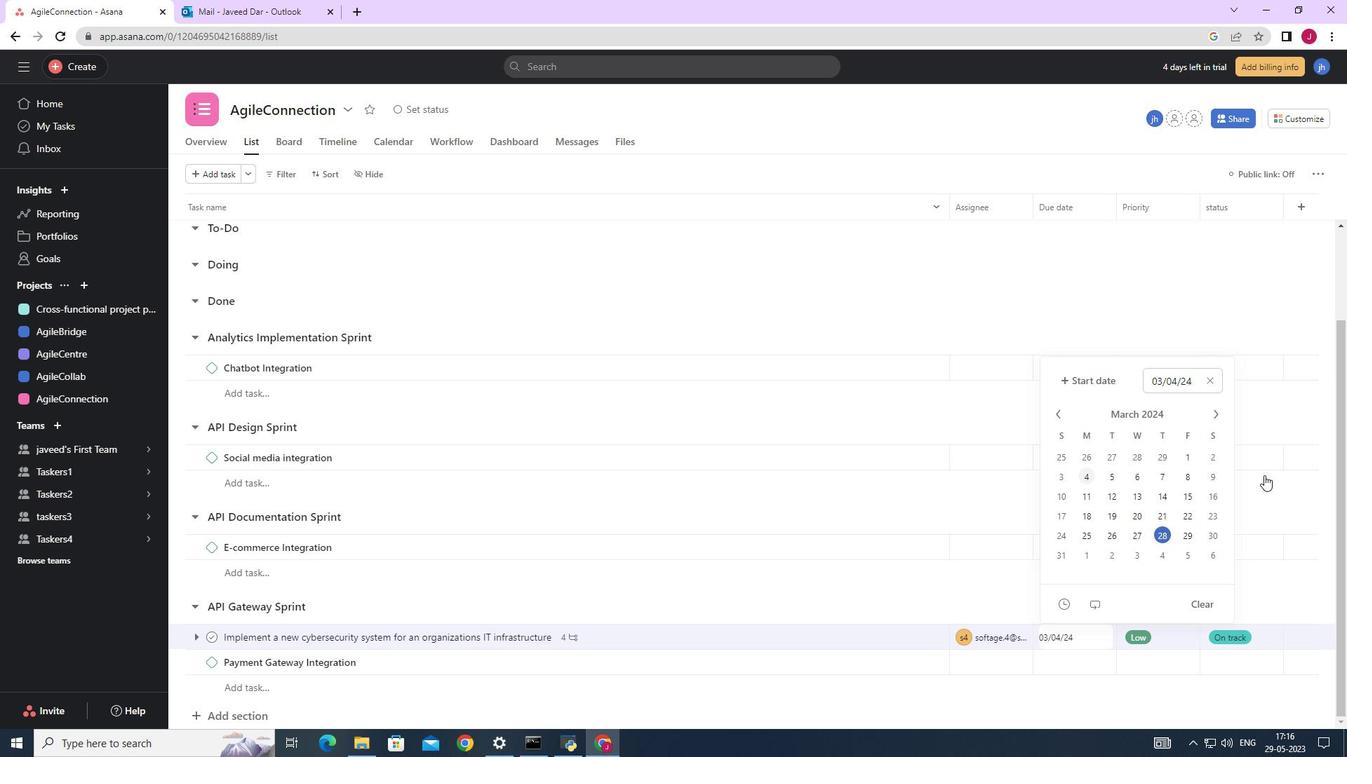 
Action: Mouse scrolled (1269, 473) with delta (0, 0)
Screenshot: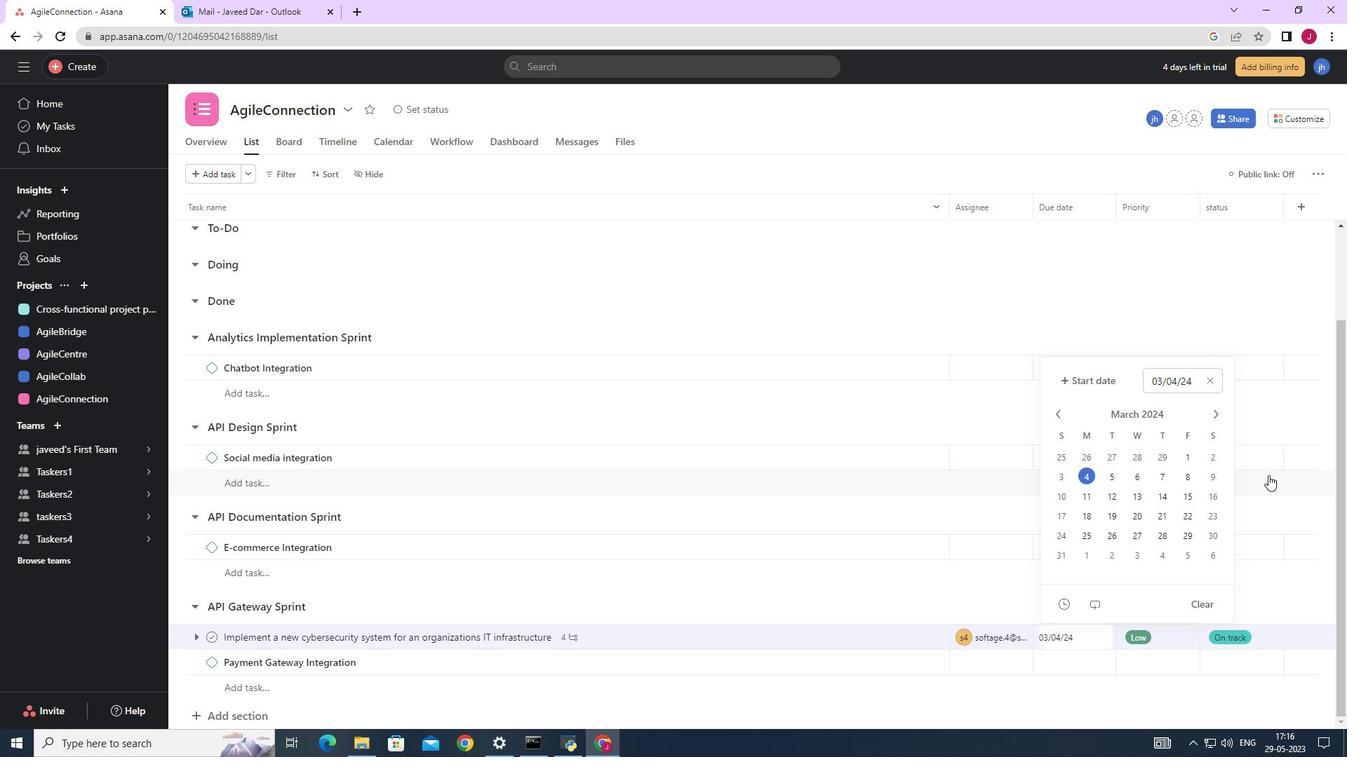 
Action: Mouse scrolled (1269, 473) with delta (0, 0)
Screenshot: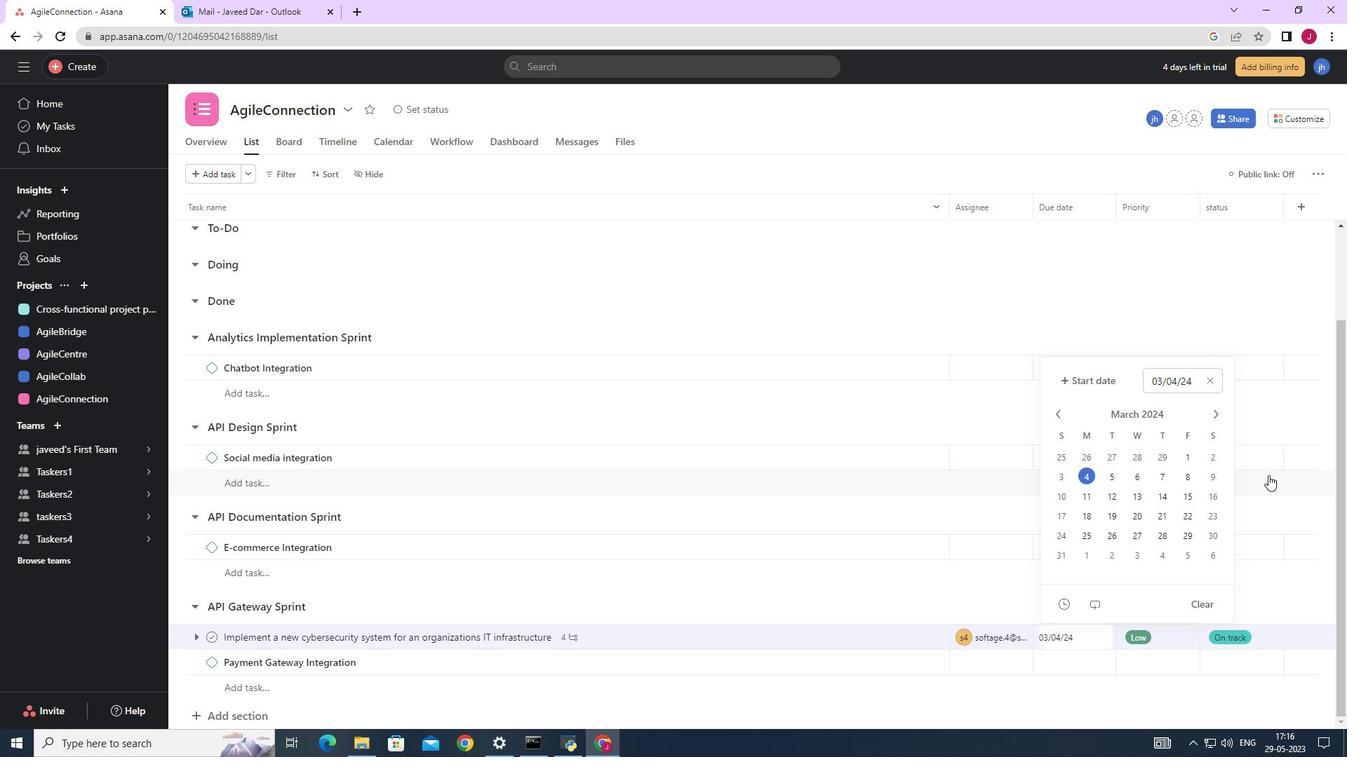 
Action: Mouse scrolled (1269, 473) with delta (0, 0)
Screenshot: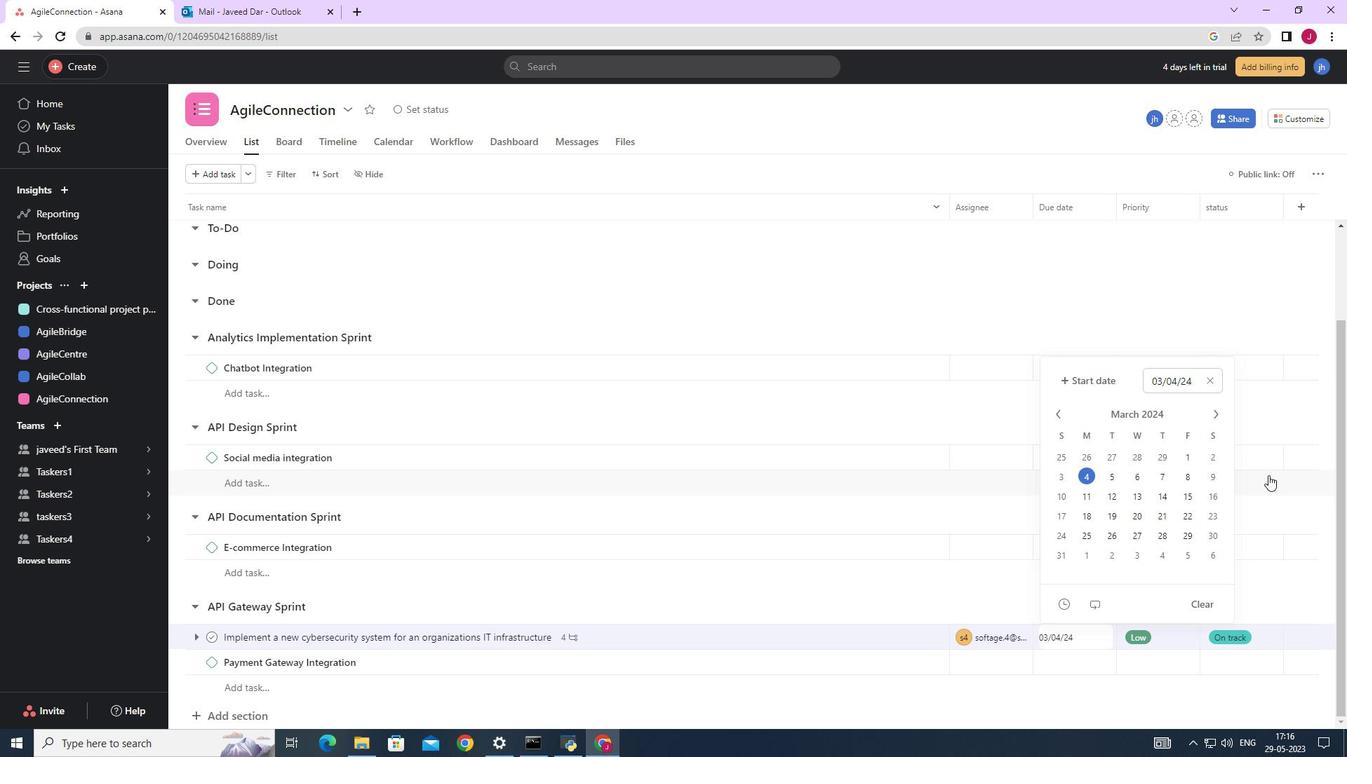 
Action: Mouse moved to (1269, 474)
Screenshot: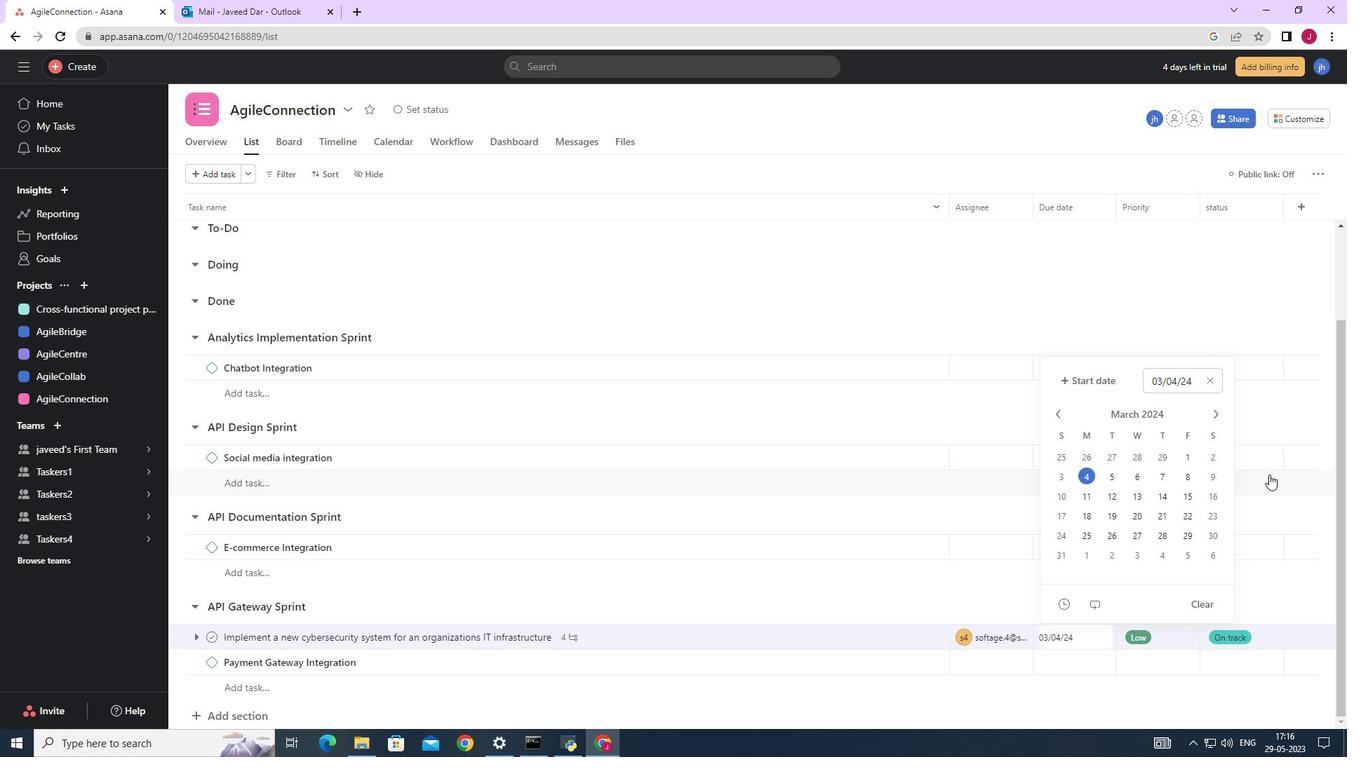 
Action: Mouse scrolled (1269, 473) with delta (0, 0)
Screenshot: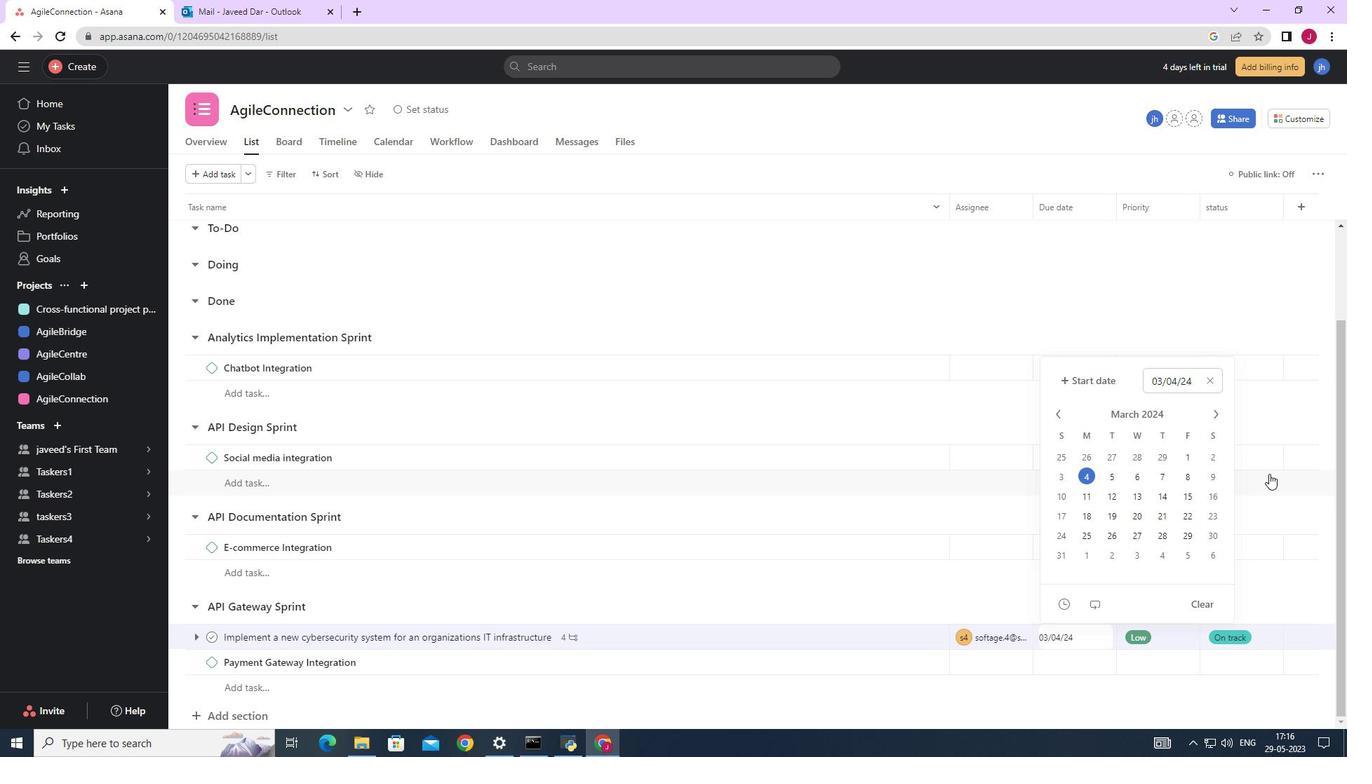 
Action: Mouse moved to (1282, 300)
Screenshot: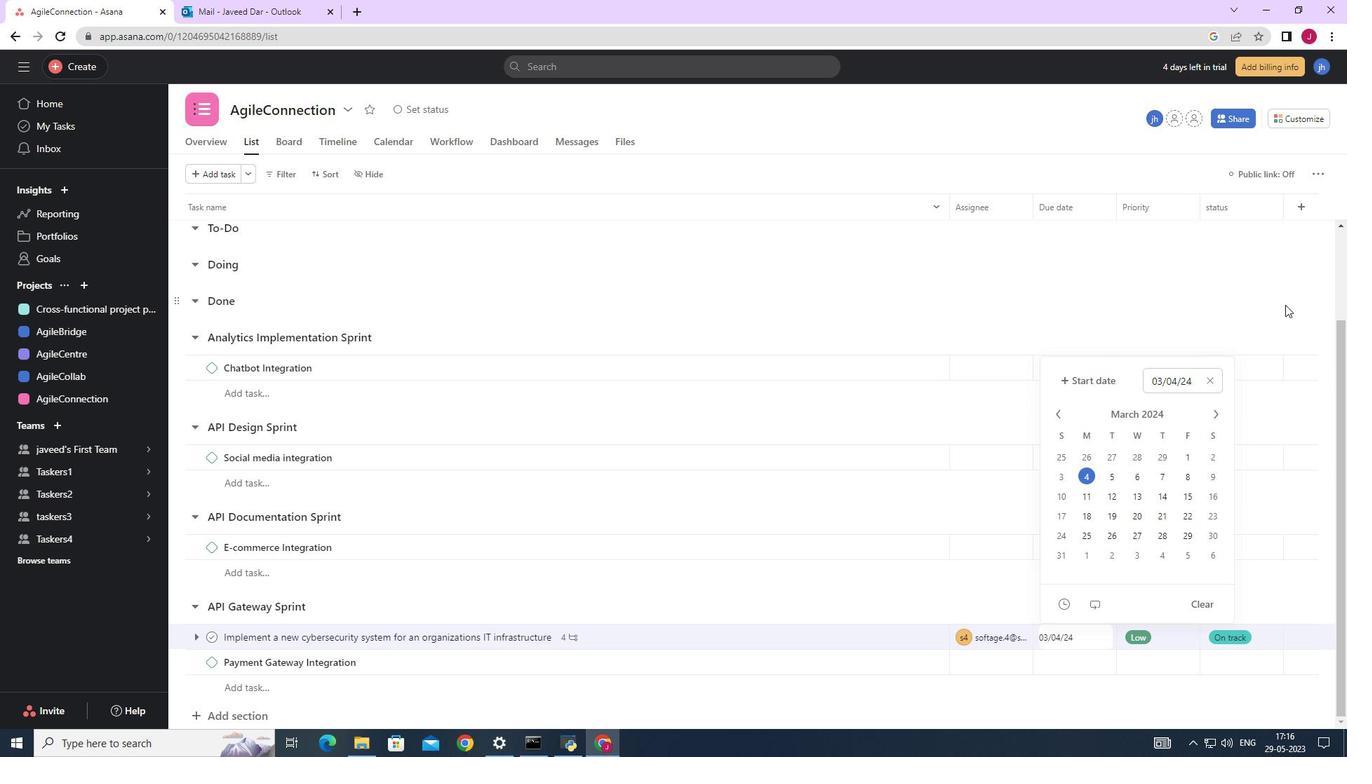 
Action: Mouse pressed left at (1282, 300)
Screenshot: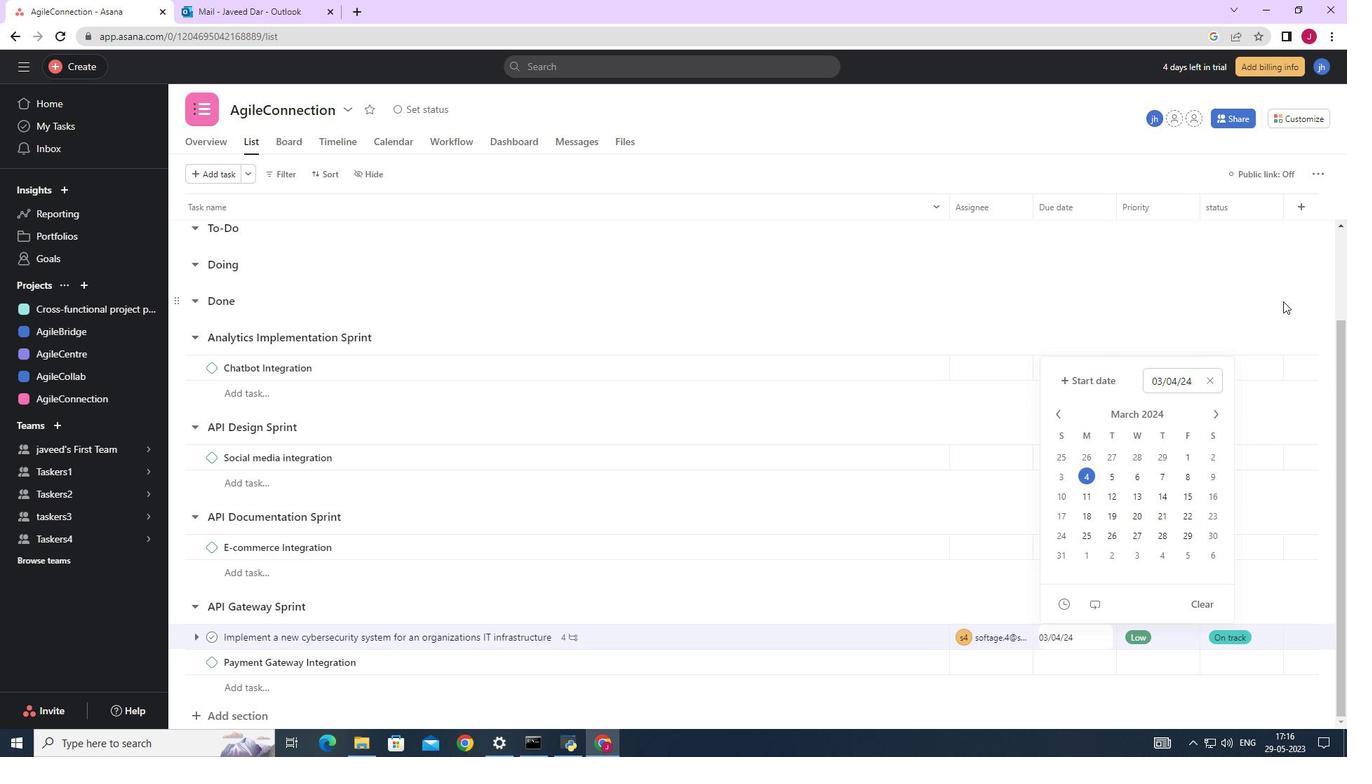 
Action: Mouse moved to (1261, 316)
Screenshot: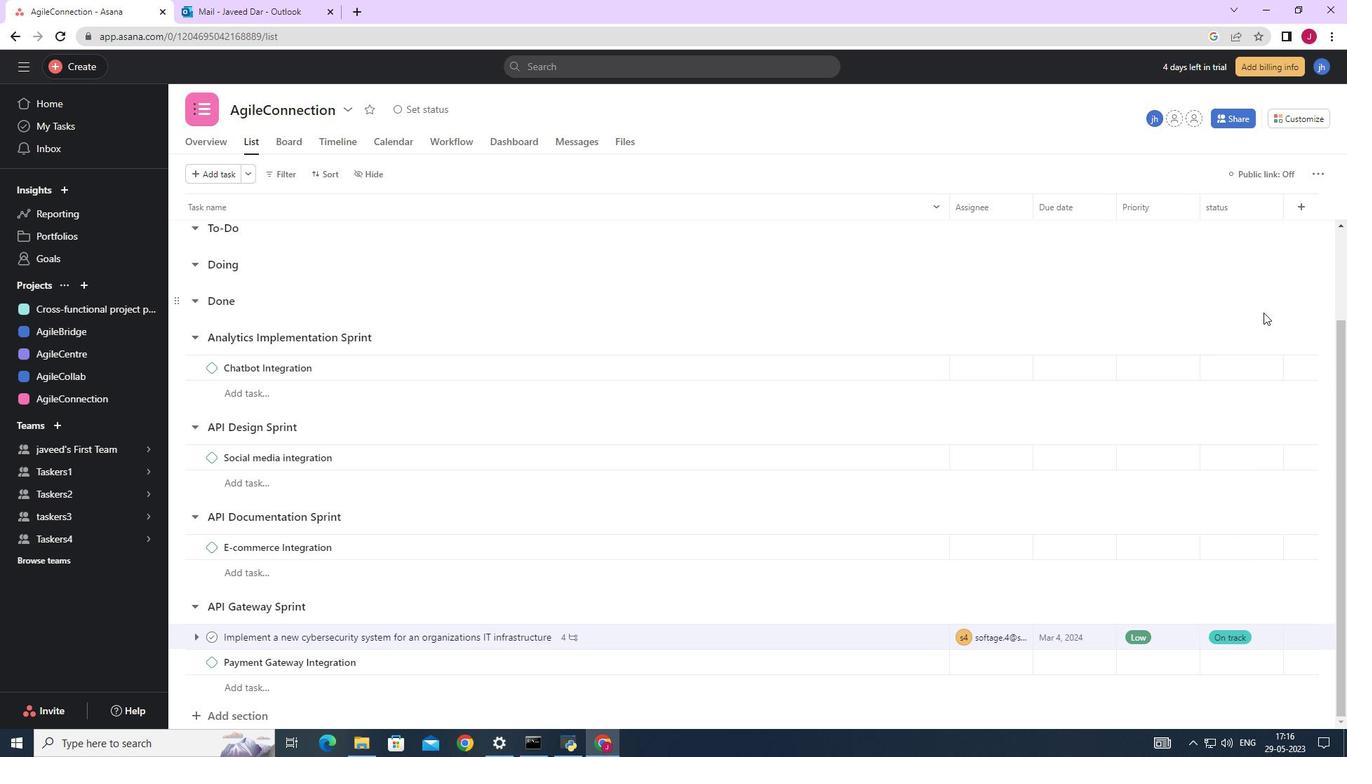 
